 Task: Look for space in Chizhou, China from 2nd June, 2023 to 9th June, 2023 for 5 adults in price range Rs.7000 to Rs.13000. Place can be shared room with 2 bedrooms having 5 beds and 2 bathrooms. Property type can be house, flat, guest house. Amenities needed are: wifi. Booking option can be shelf check-in. Required host language is Chinese (Simplified).
Action: Mouse moved to (743, 103)
Screenshot: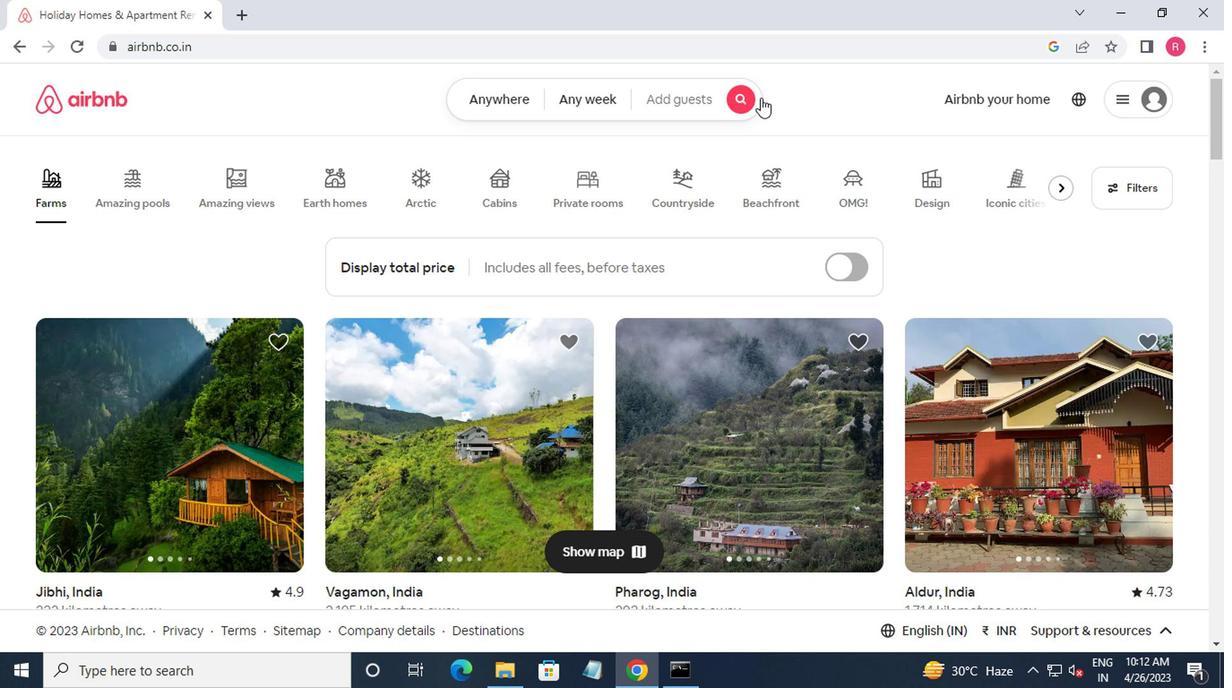 
Action: Mouse pressed left at (743, 103)
Screenshot: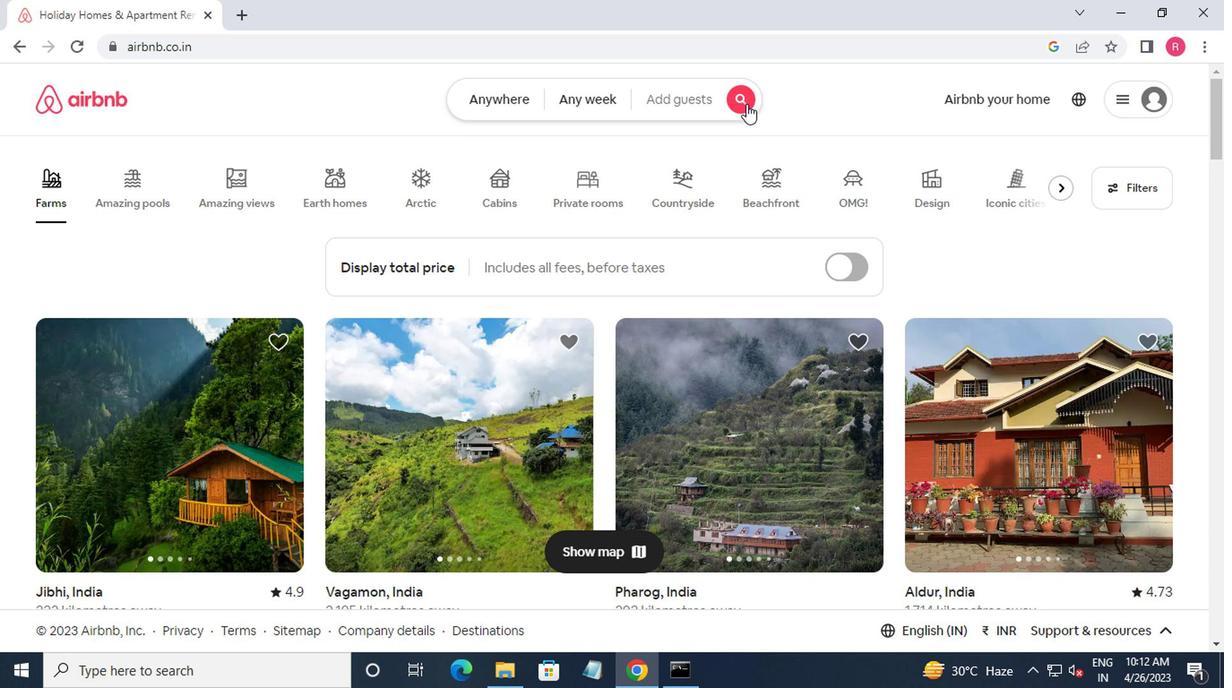 
Action: Mouse moved to (385, 169)
Screenshot: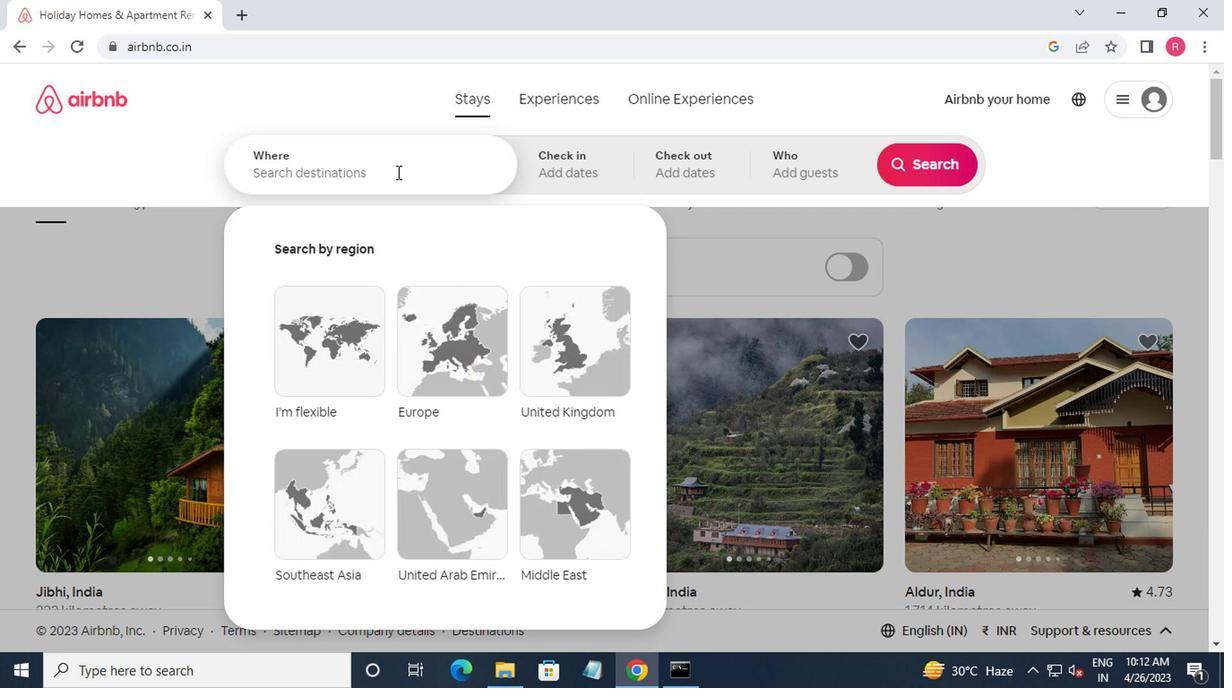 
Action: Mouse pressed left at (385, 169)
Screenshot: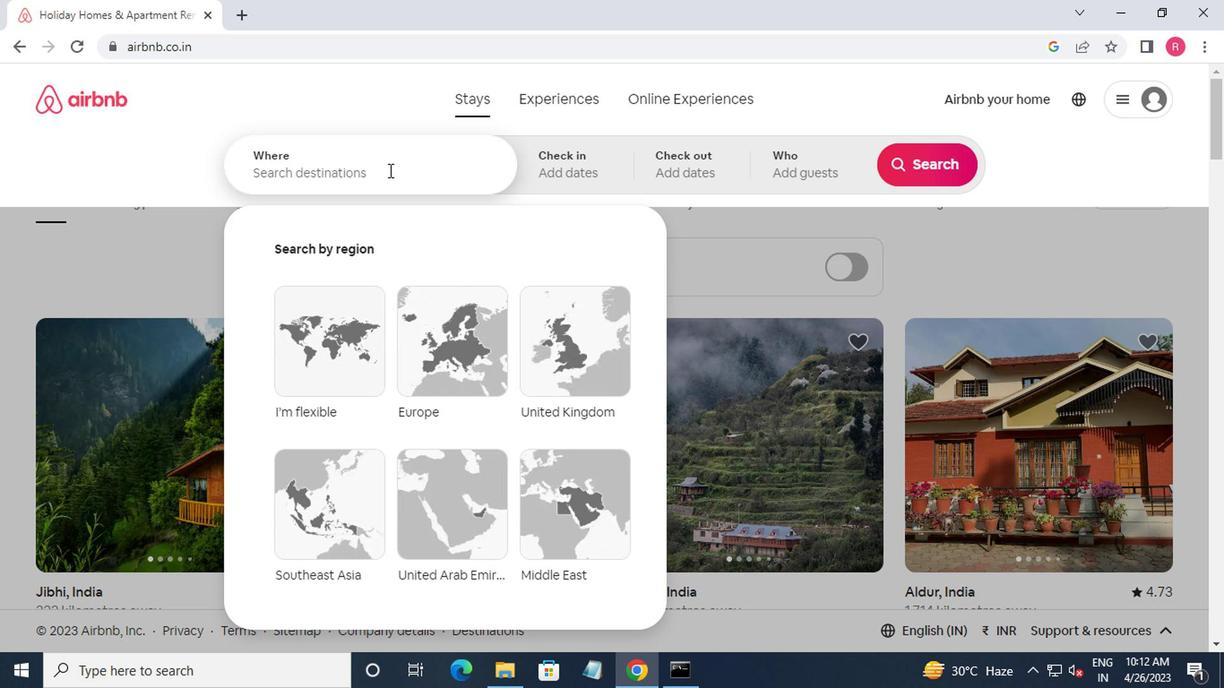 
Action: Key pressed chizhou,china<Key.enter>
Screenshot: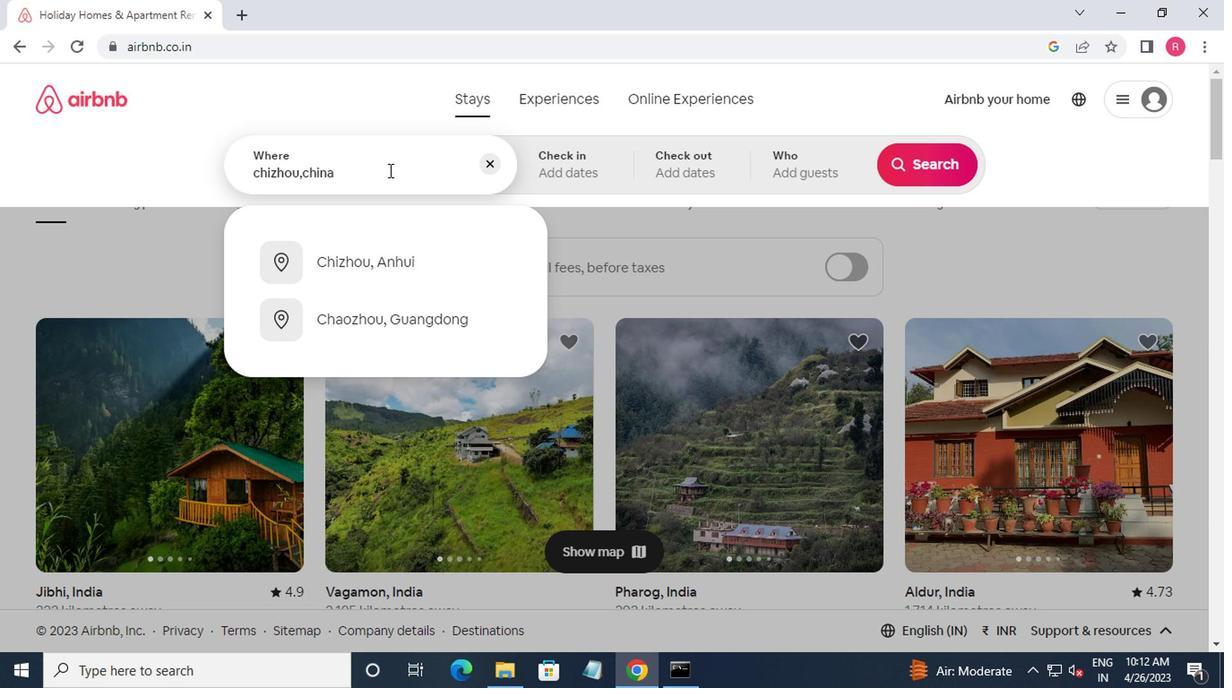 
Action: Mouse moved to (925, 310)
Screenshot: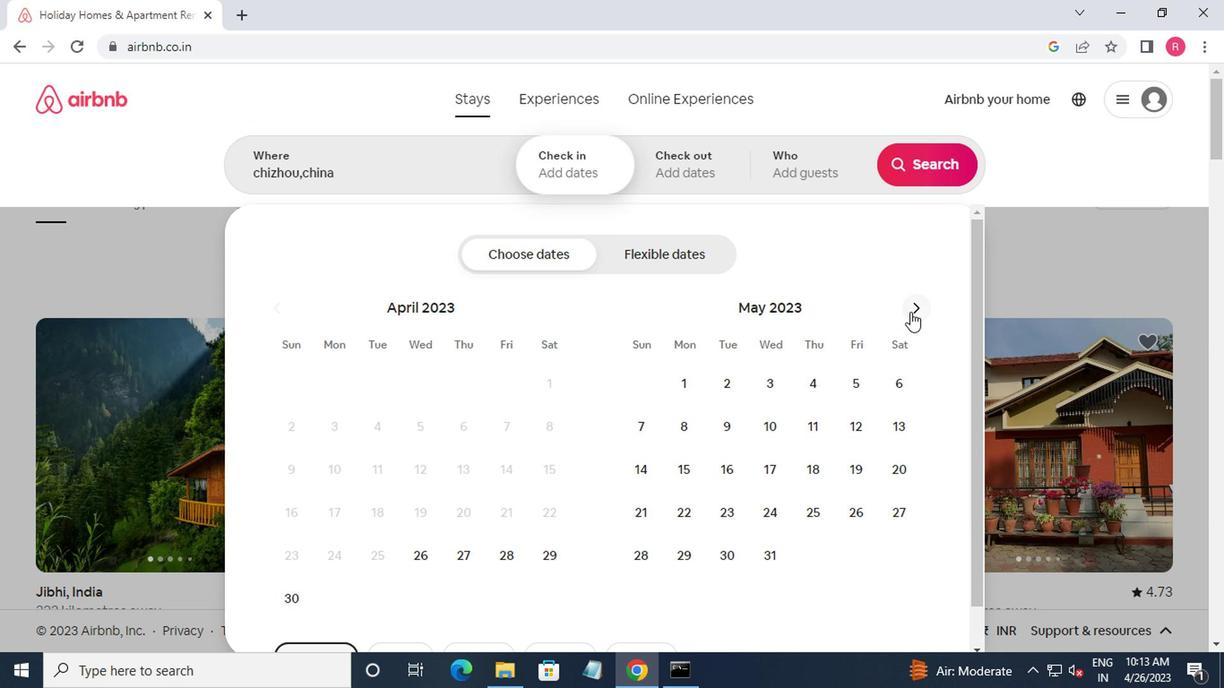 
Action: Mouse pressed left at (925, 310)
Screenshot: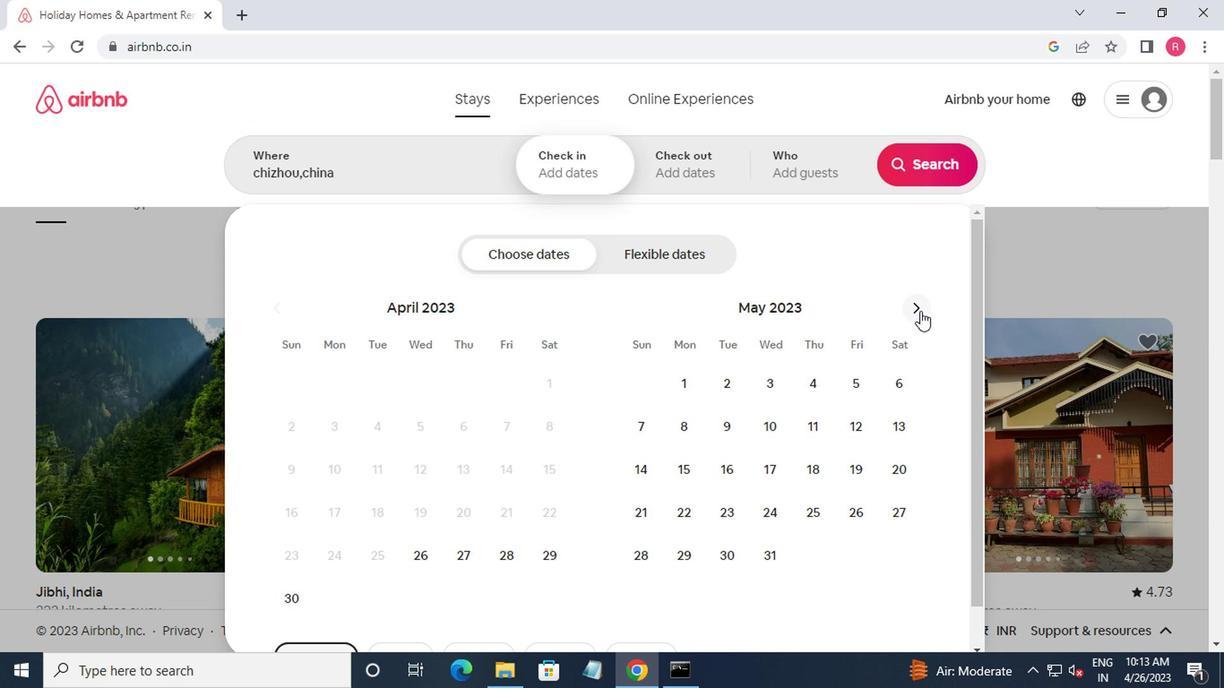 
Action: Mouse moved to (855, 391)
Screenshot: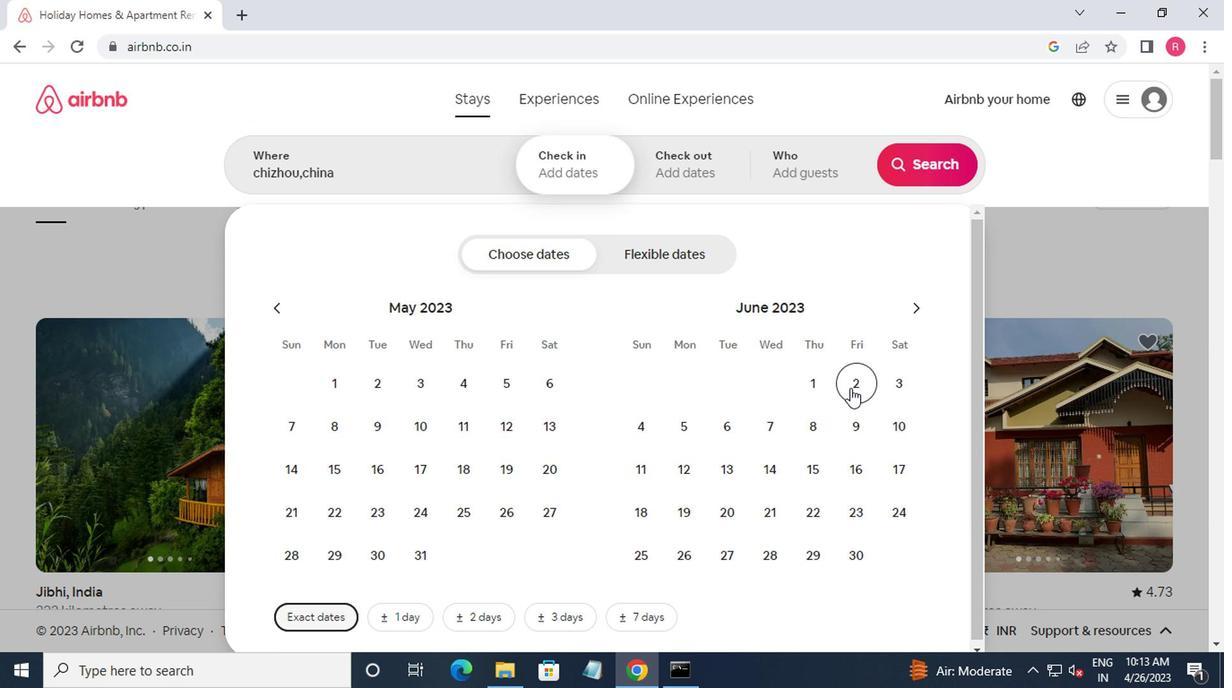 
Action: Mouse pressed left at (855, 391)
Screenshot: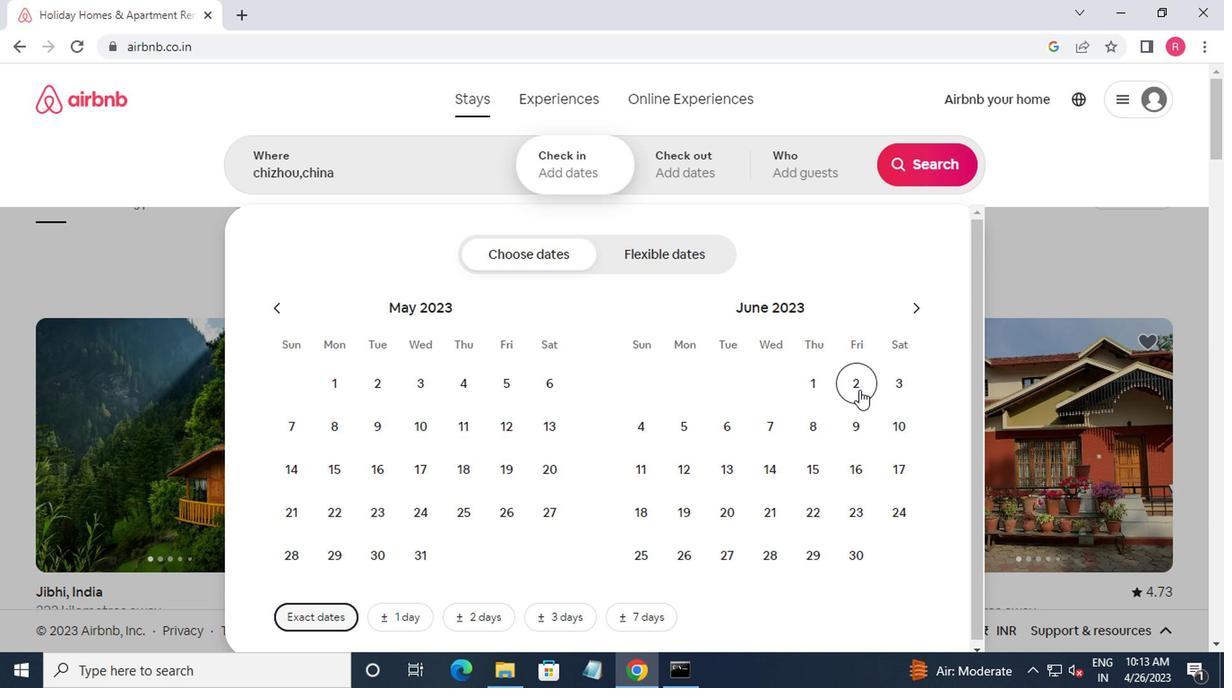 
Action: Mouse moved to (864, 440)
Screenshot: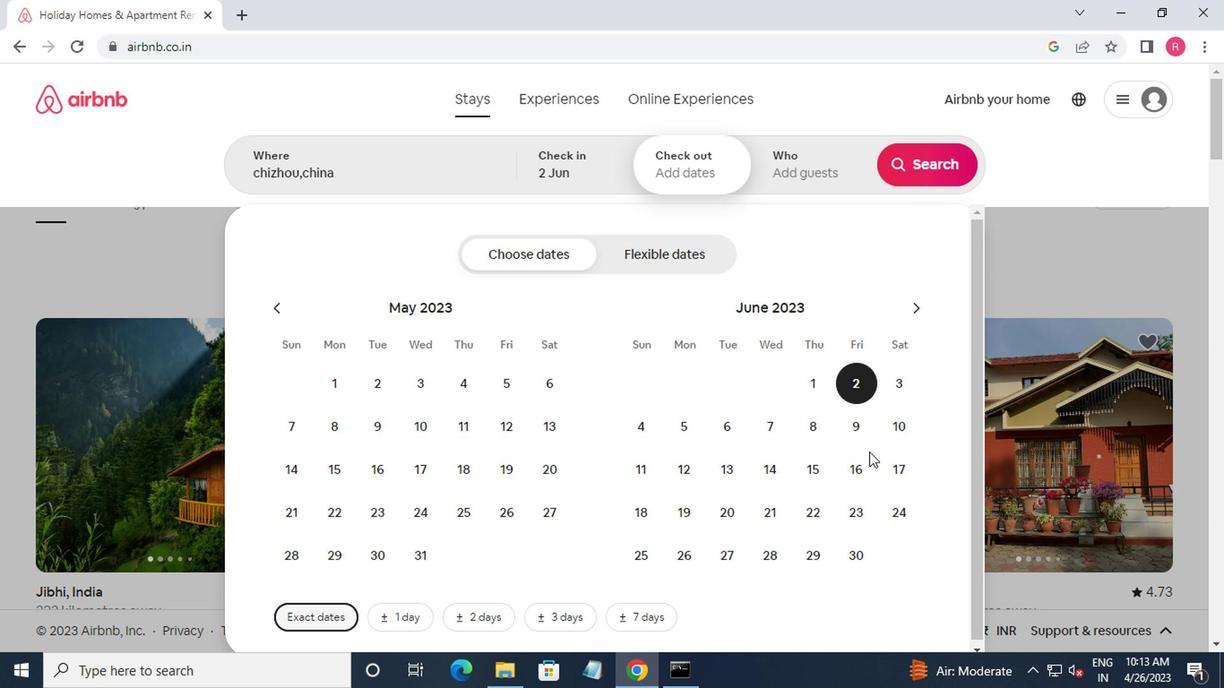 
Action: Mouse pressed left at (864, 440)
Screenshot: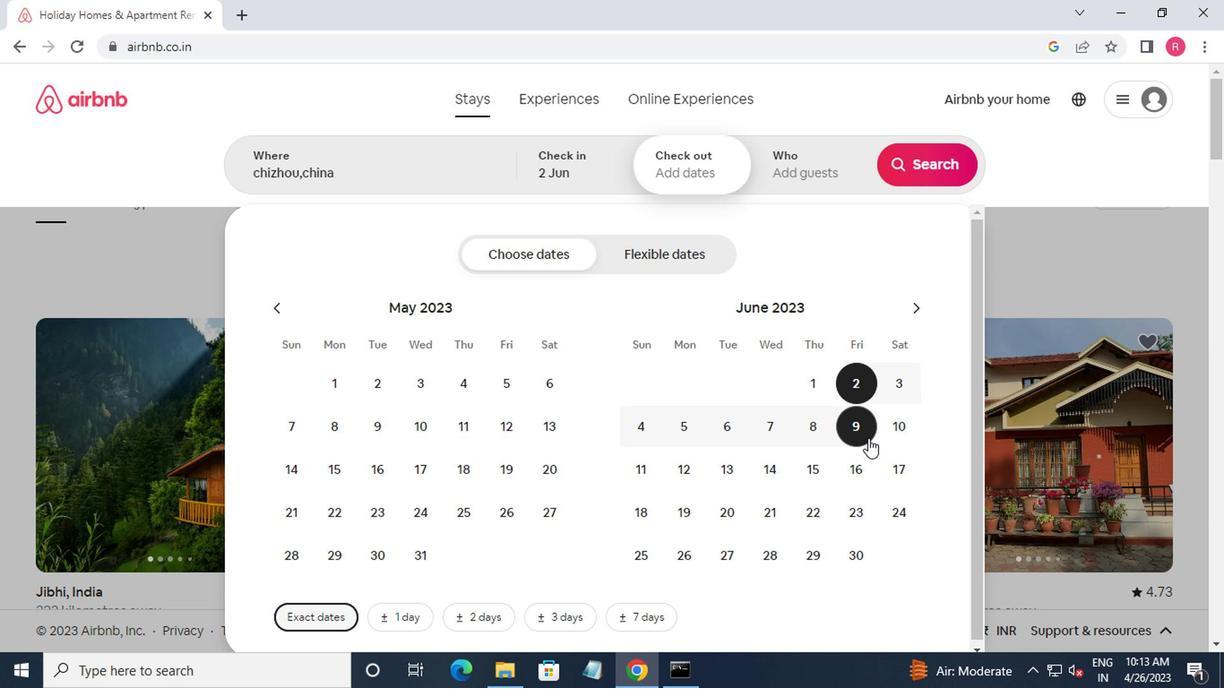 
Action: Mouse moved to (768, 160)
Screenshot: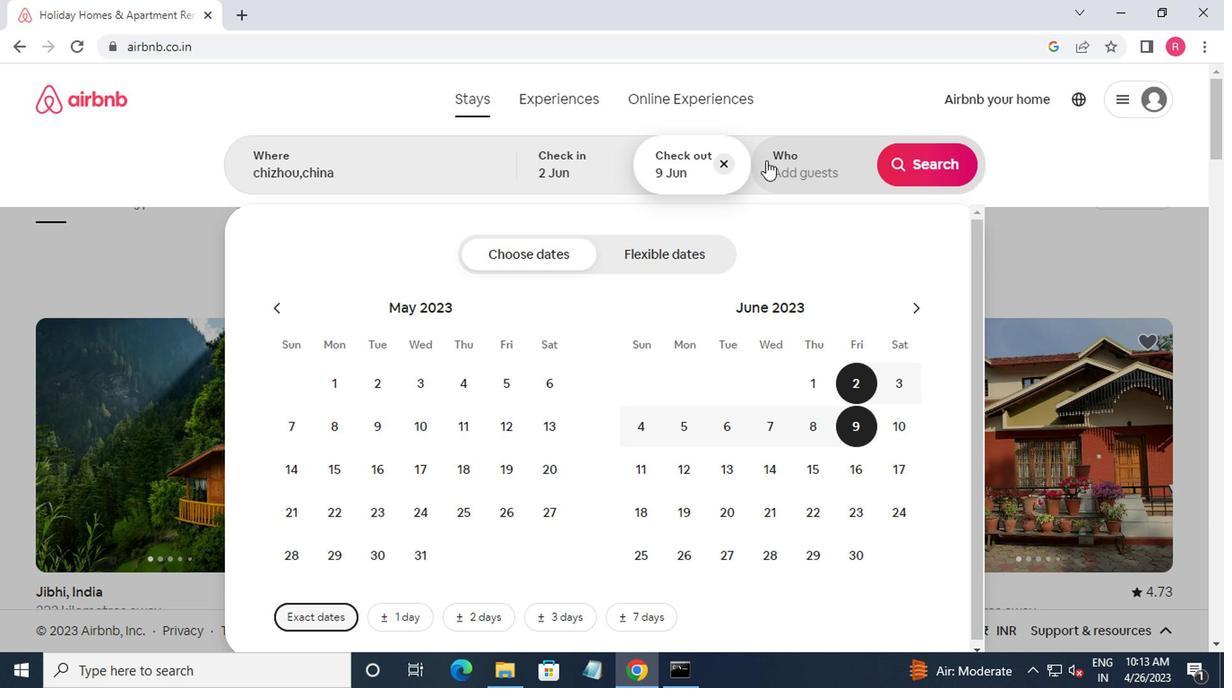 
Action: Mouse pressed left at (768, 160)
Screenshot: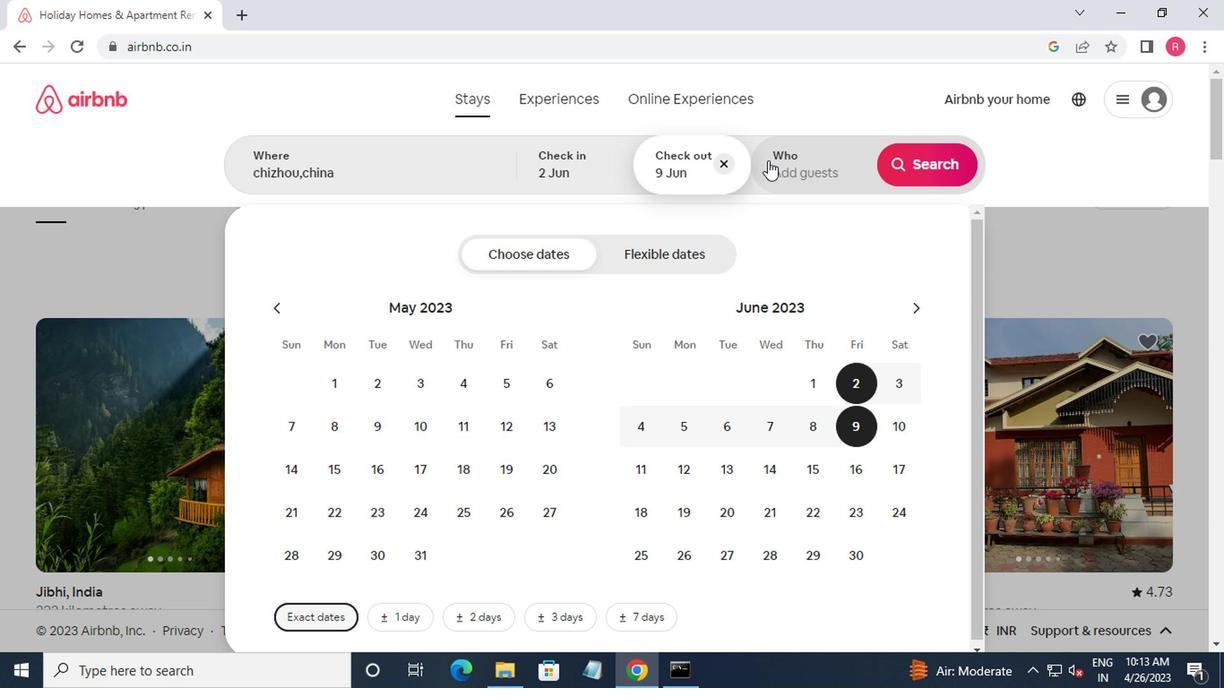 
Action: Mouse moved to (924, 268)
Screenshot: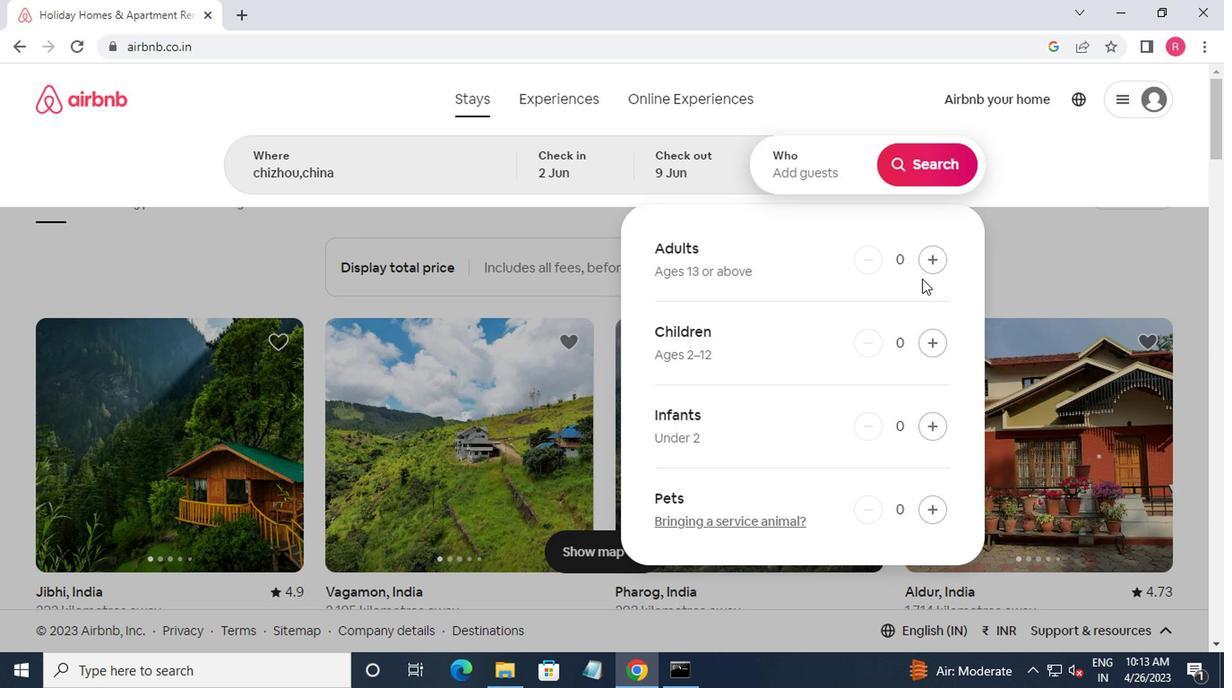
Action: Mouse pressed left at (924, 268)
Screenshot: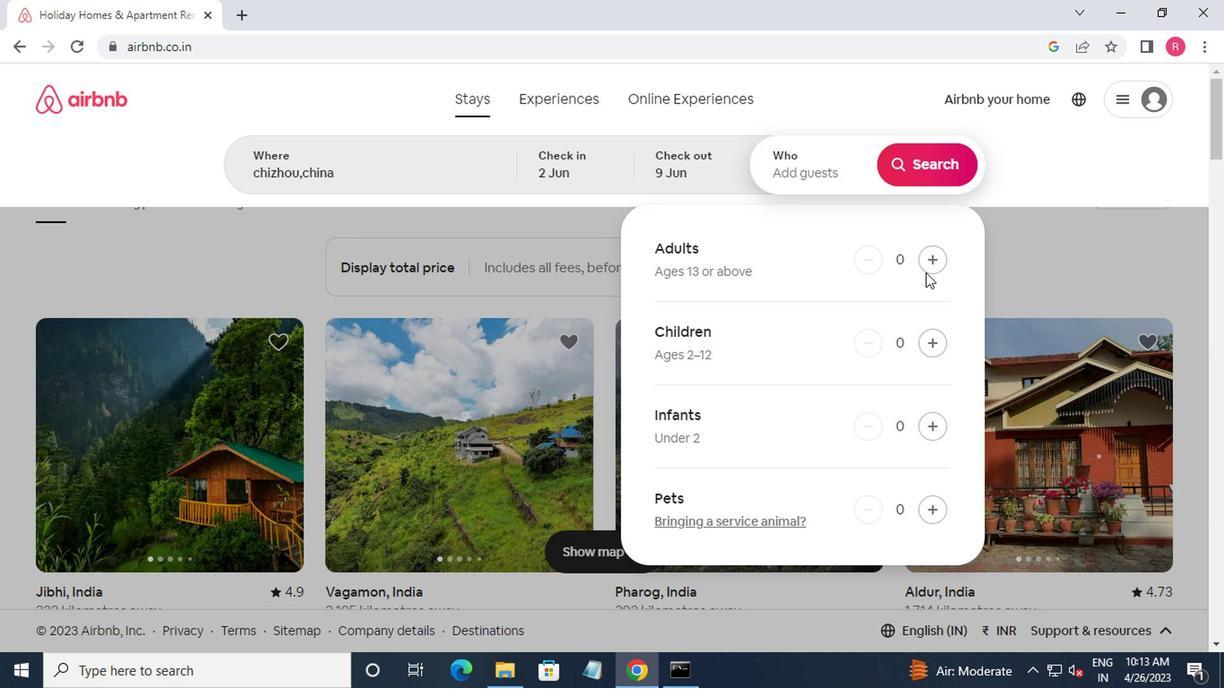 
Action: Mouse pressed left at (924, 268)
Screenshot: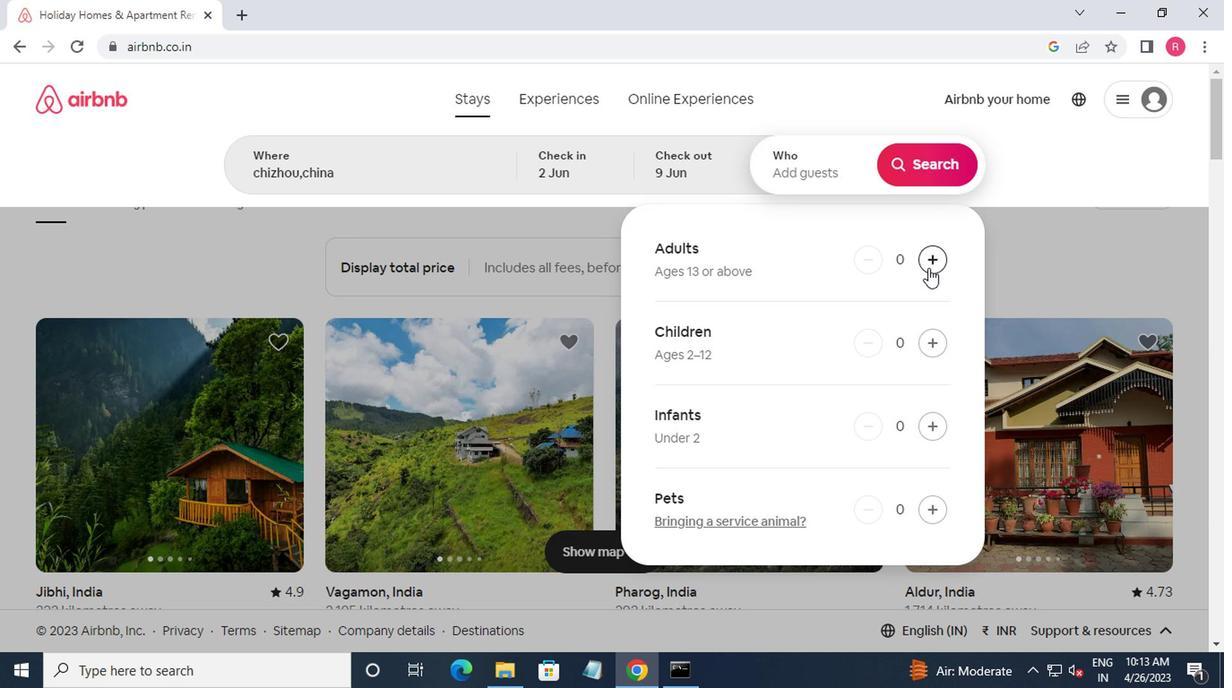 
Action: Mouse pressed left at (924, 268)
Screenshot: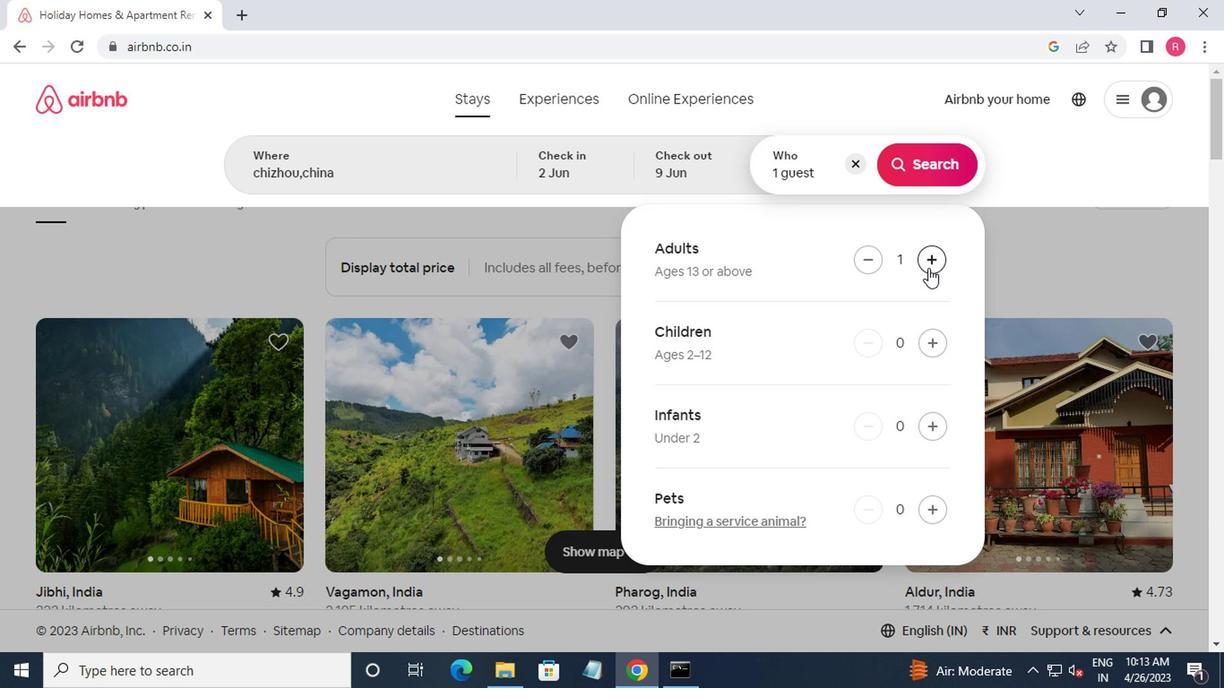 
Action: Mouse pressed left at (924, 268)
Screenshot: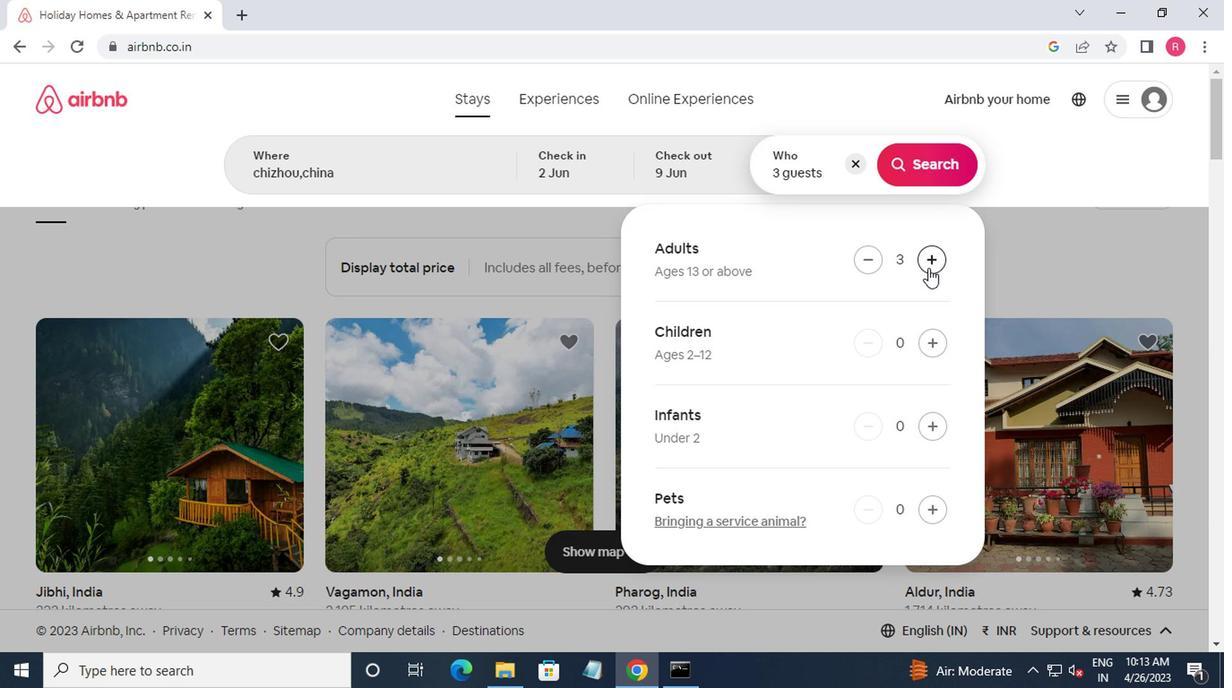 
Action: Mouse moved to (928, 267)
Screenshot: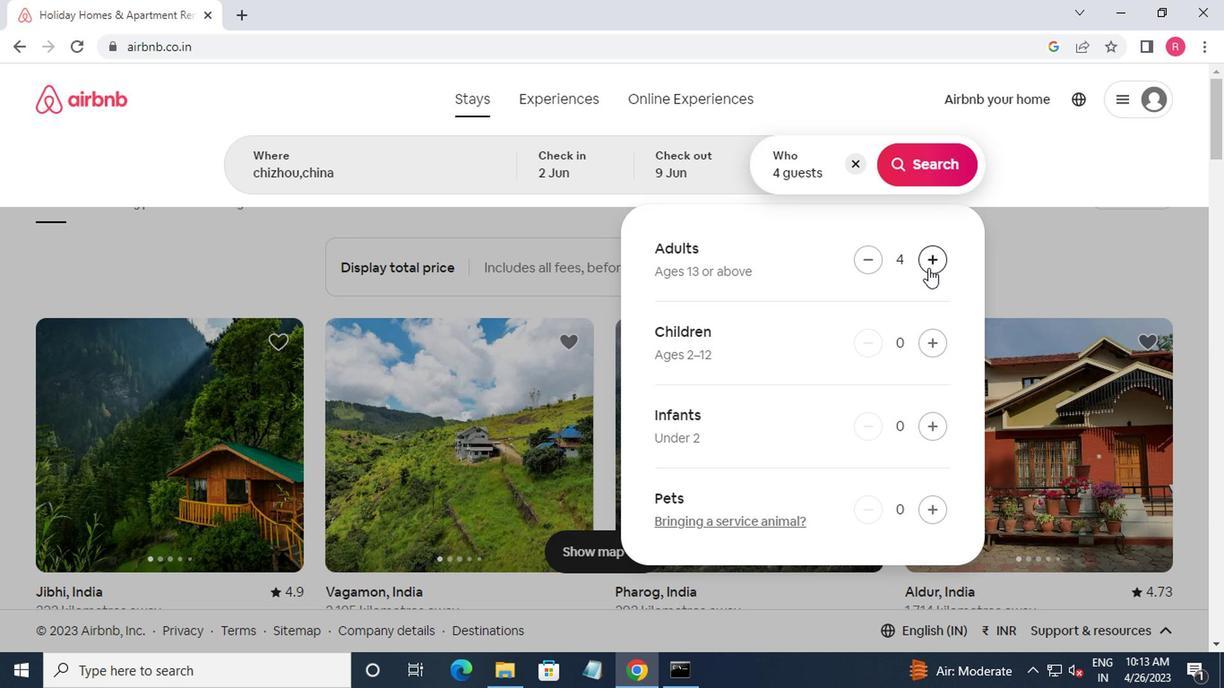 
Action: Mouse pressed left at (928, 267)
Screenshot: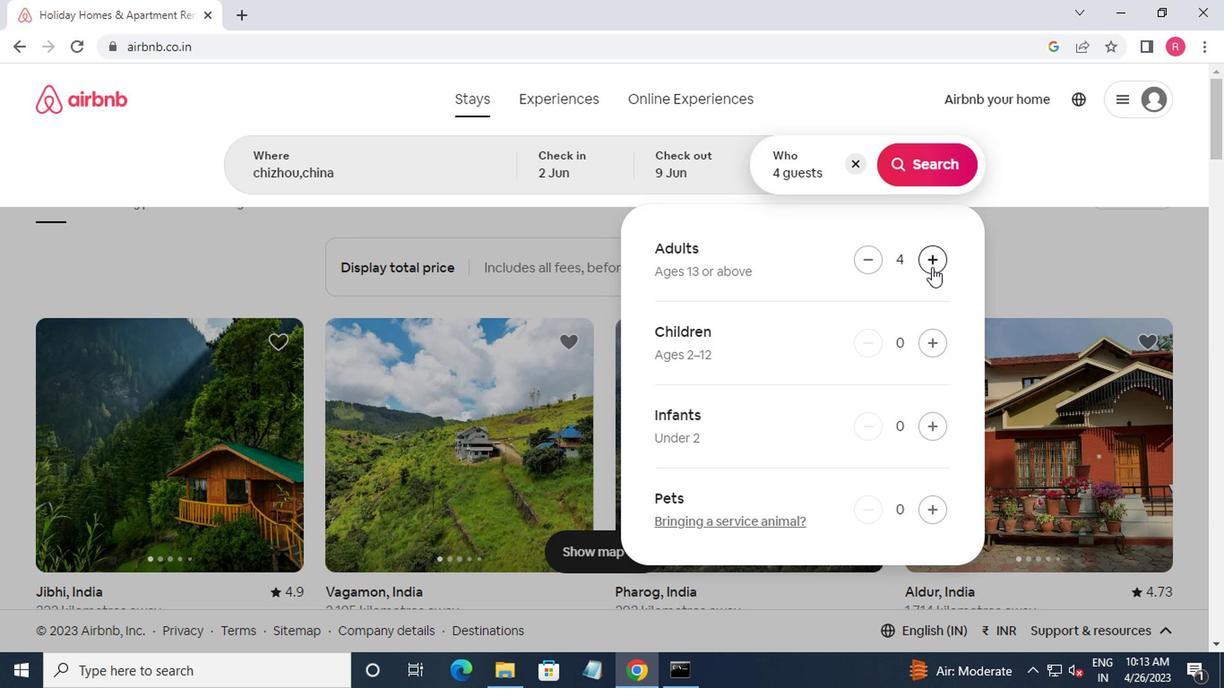 
Action: Mouse moved to (907, 174)
Screenshot: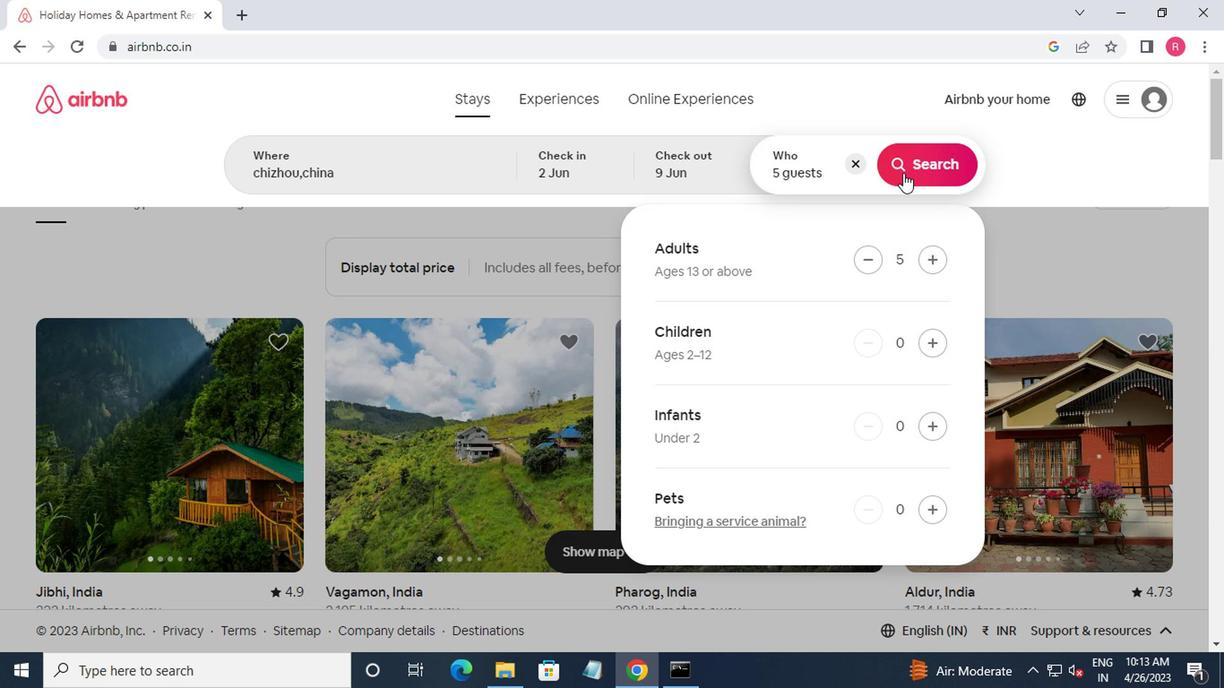 
Action: Mouse pressed left at (907, 174)
Screenshot: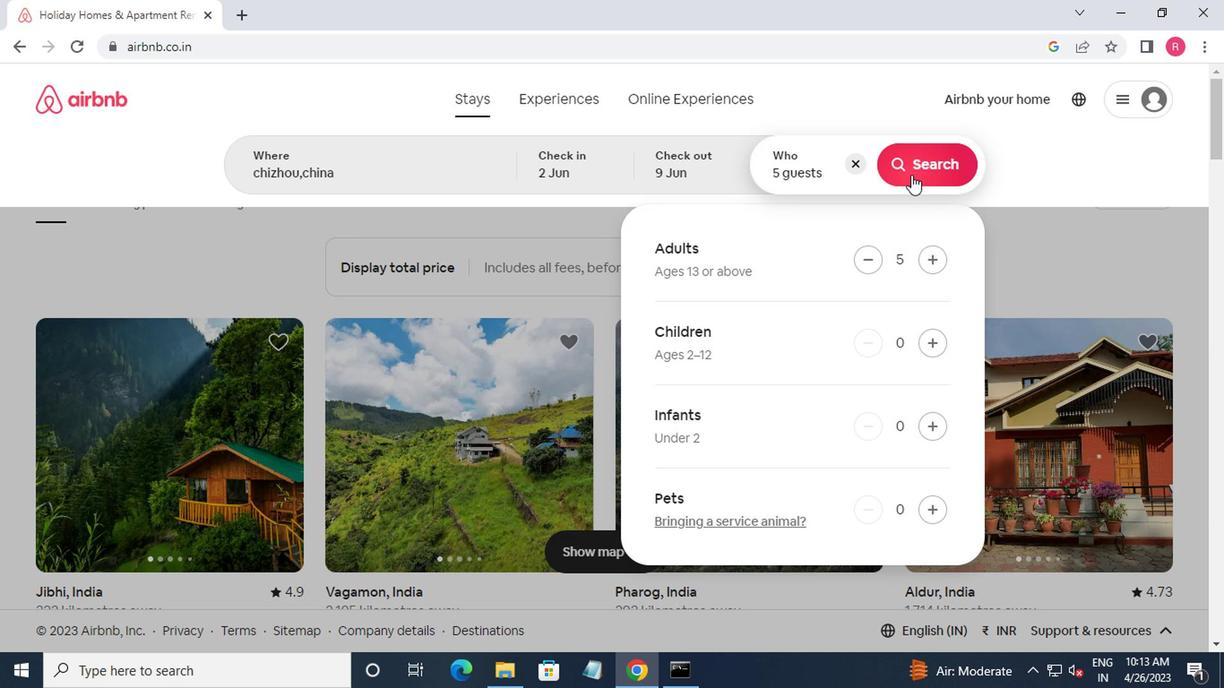 
Action: Mouse moved to (1117, 182)
Screenshot: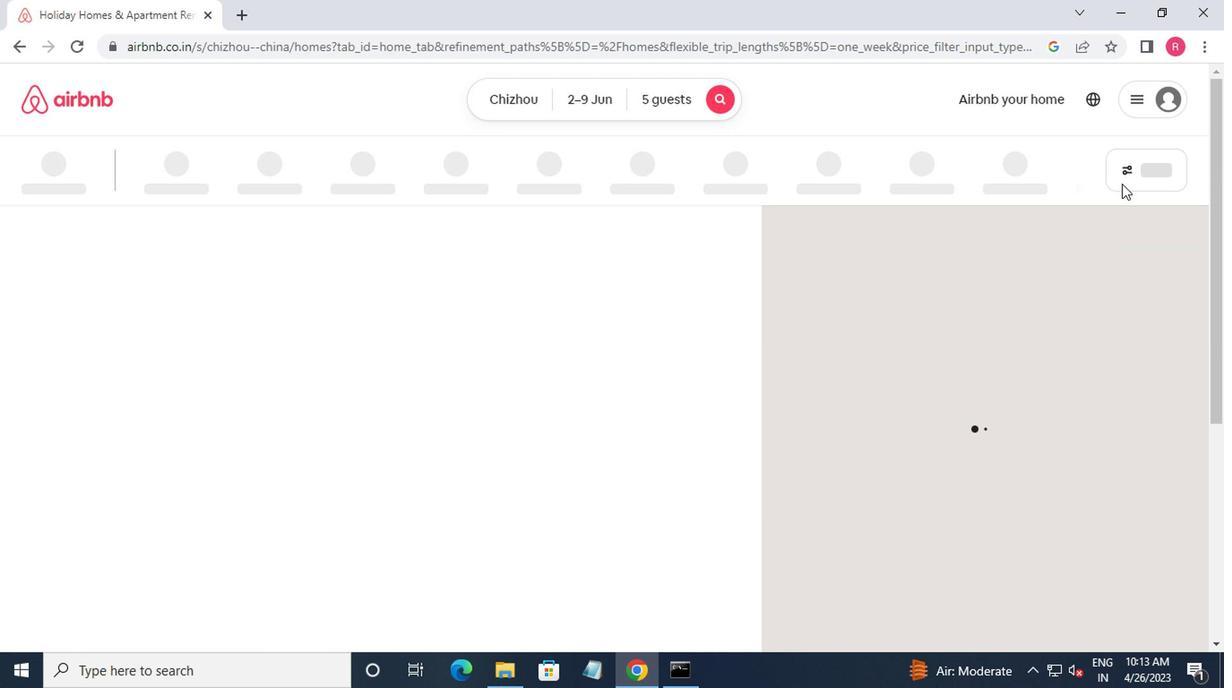 
Action: Mouse pressed left at (1117, 182)
Screenshot: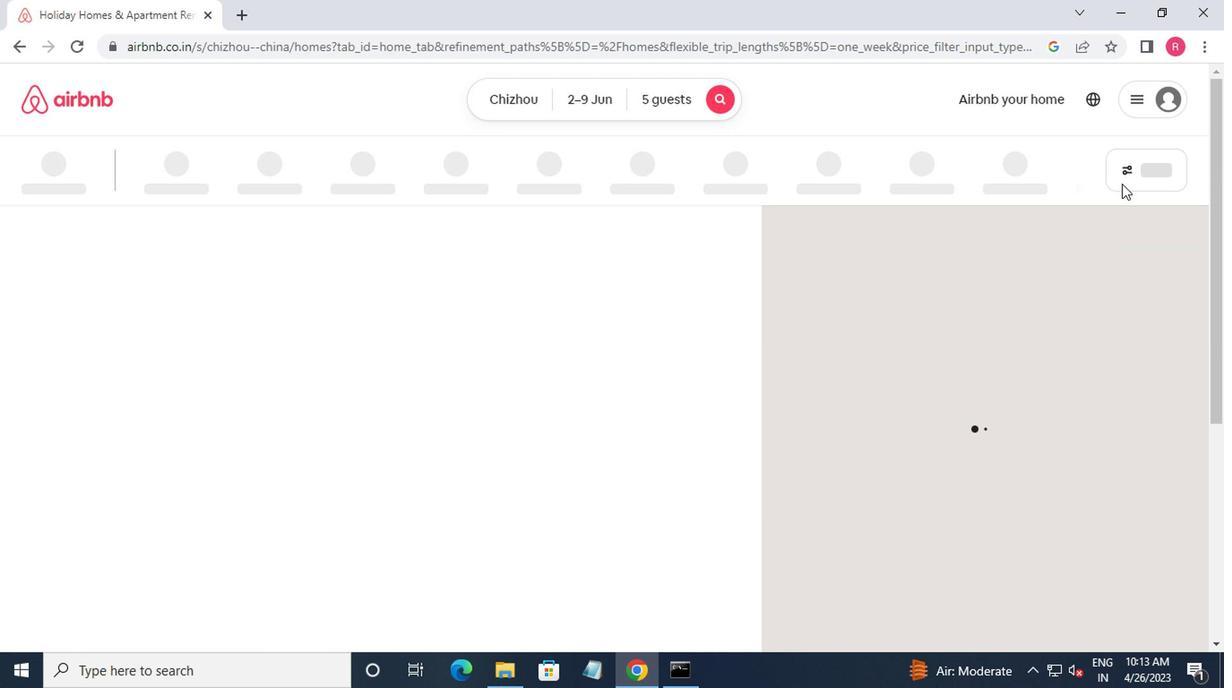 
Action: Mouse moved to (407, 287)
Screenshot: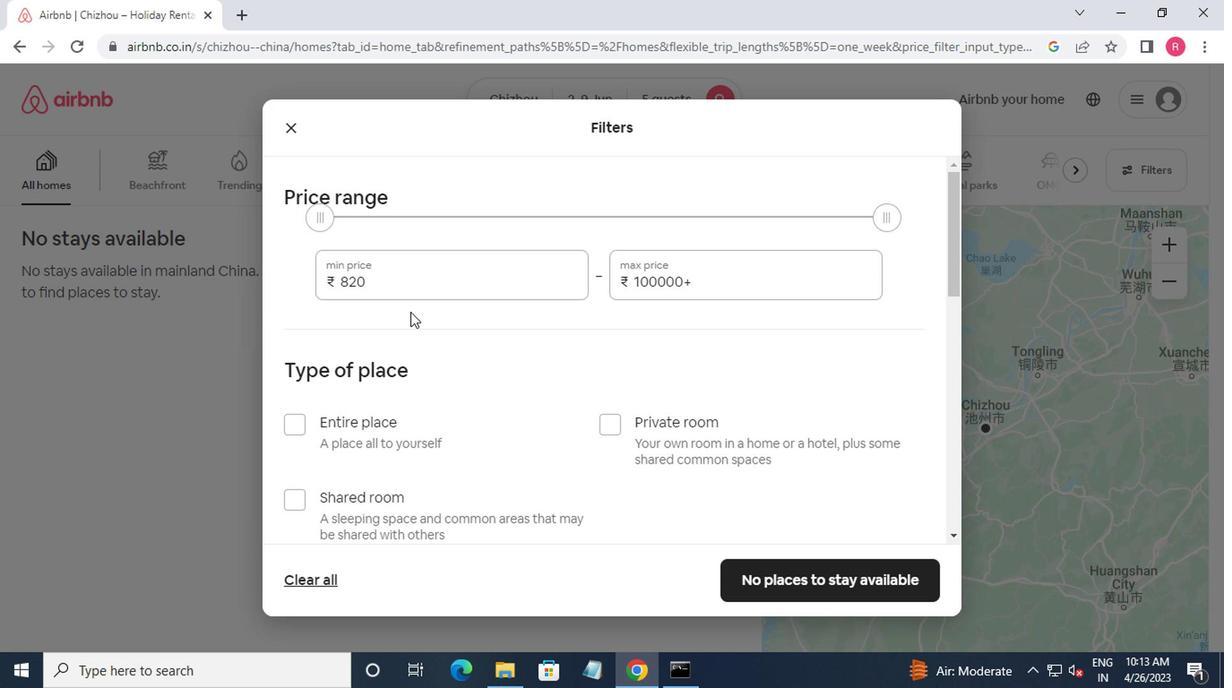 
Action: Mouse pressed left at (407, 287)
Screenshot: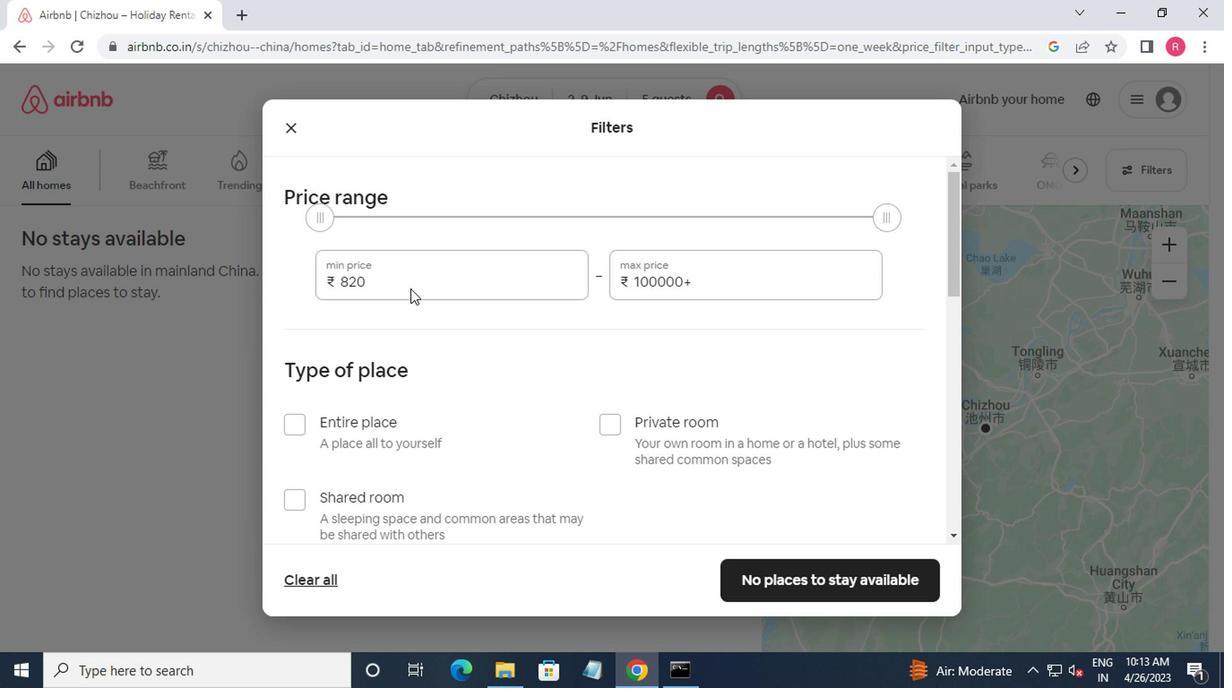 
Action: Key pressed <Key.backspace><Key.backspace><Key.backspace><Key.backspace><Key.backspace>7000<Key.tab>13000
Screenshot: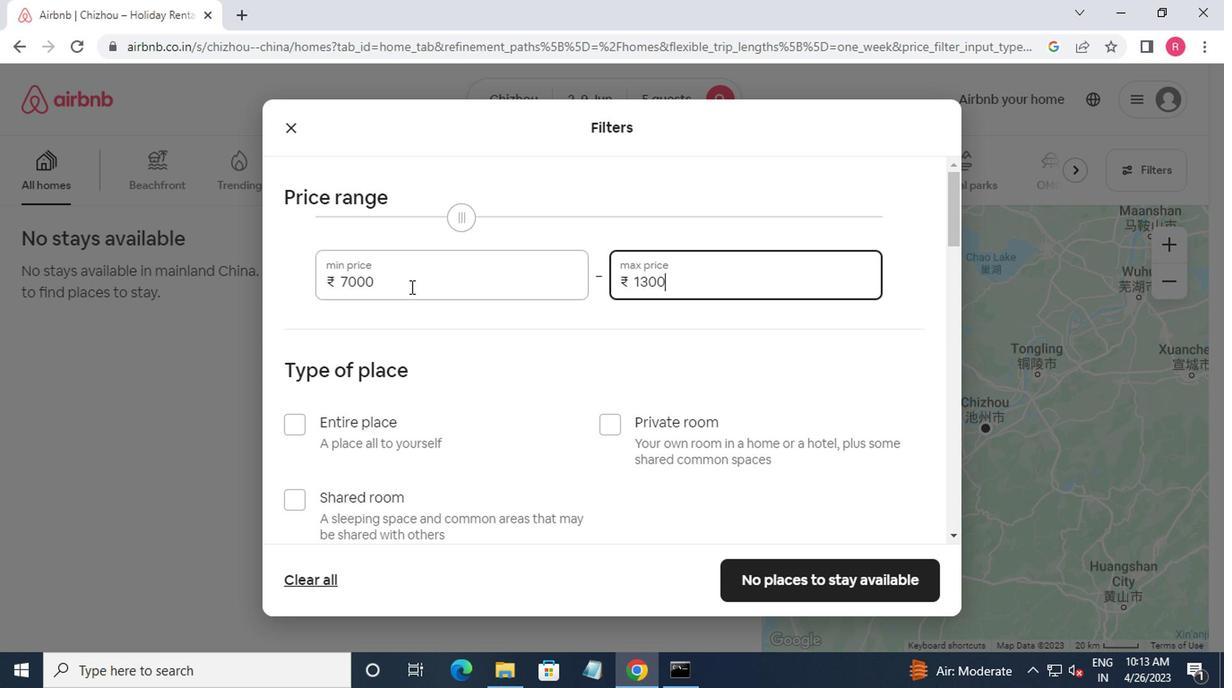 
Action: Mouse moved to (504, 619)
Screenshot: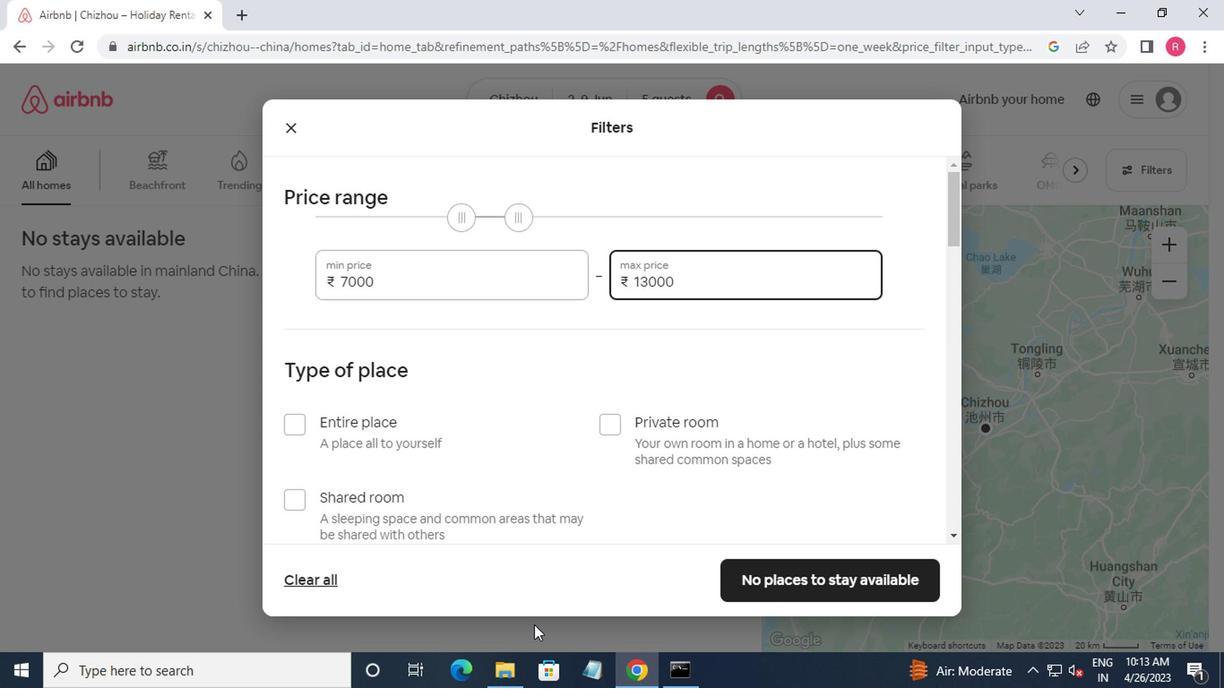 
Action: Mouse scrolled (504, 618) with delta (0, -1)
Screenshot: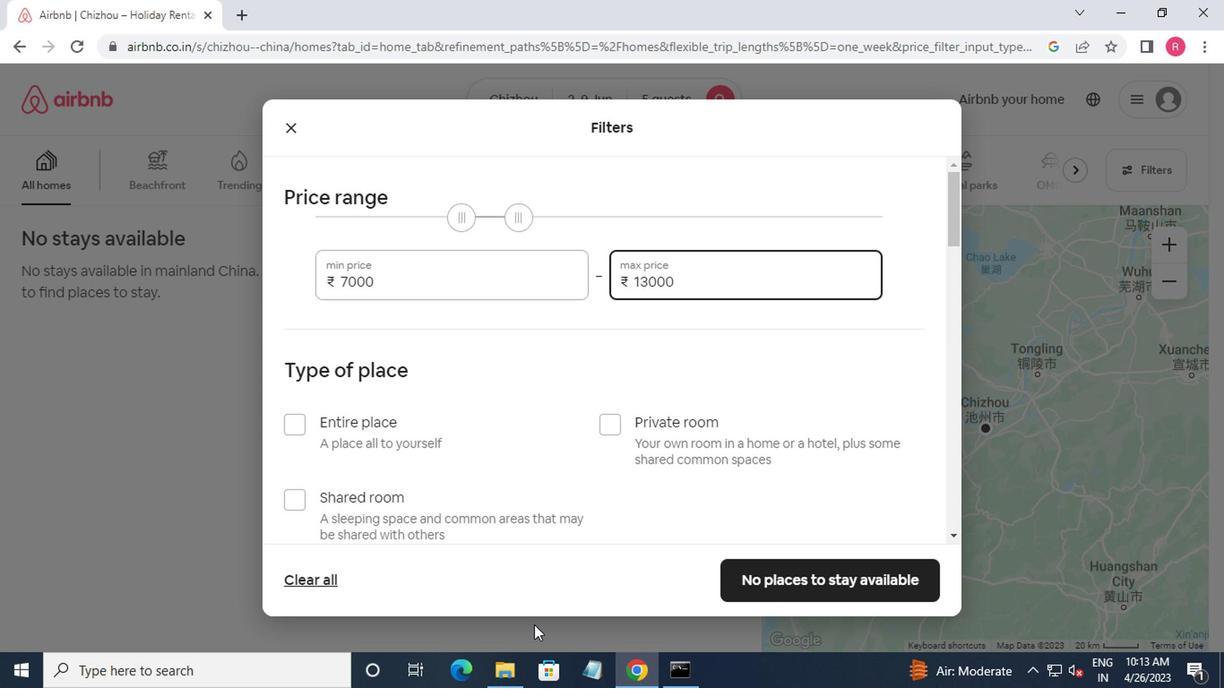 
Action: Mouse moved to (498, 616)
Screenshot: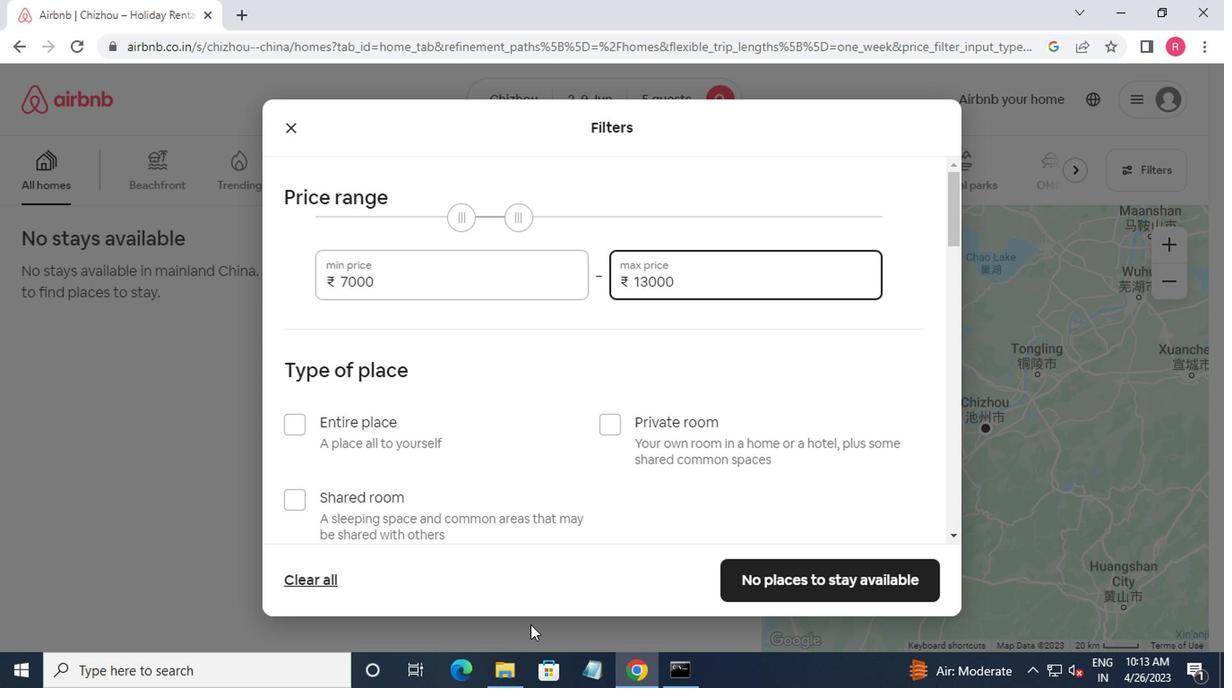 
Action: Mouse scrolled (498, 616) with delta (0, 0)
Screenshot: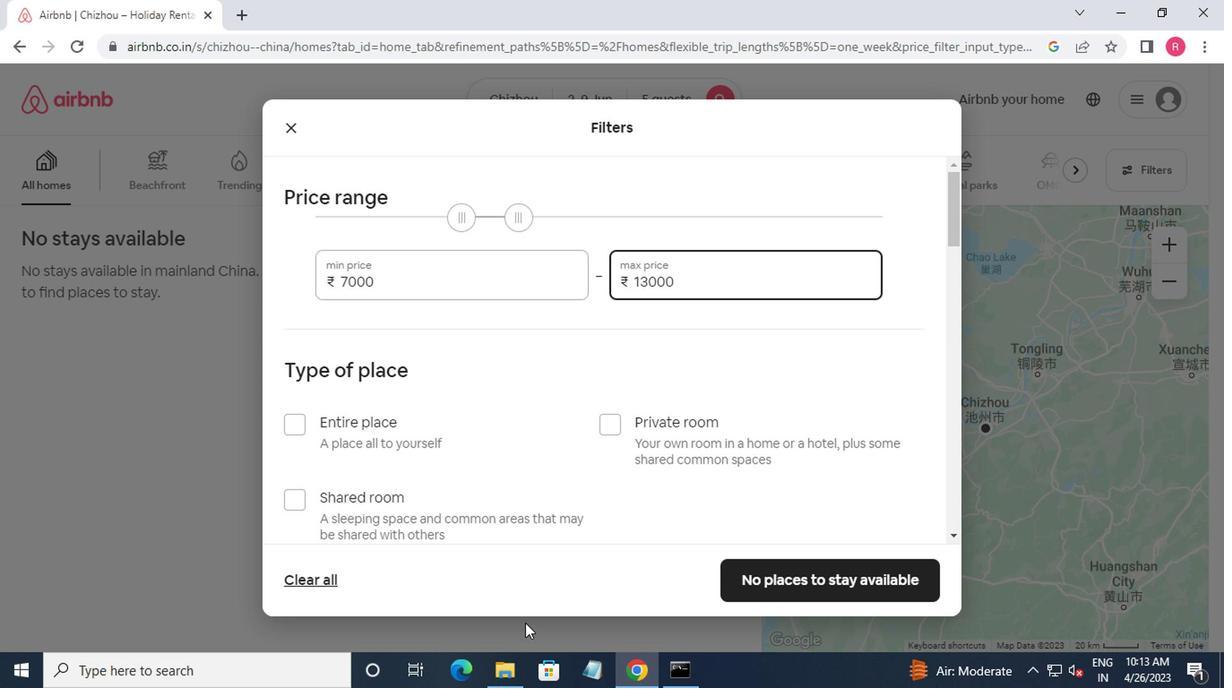 
Action: Mouse moved to (414, 475)
Screenshot: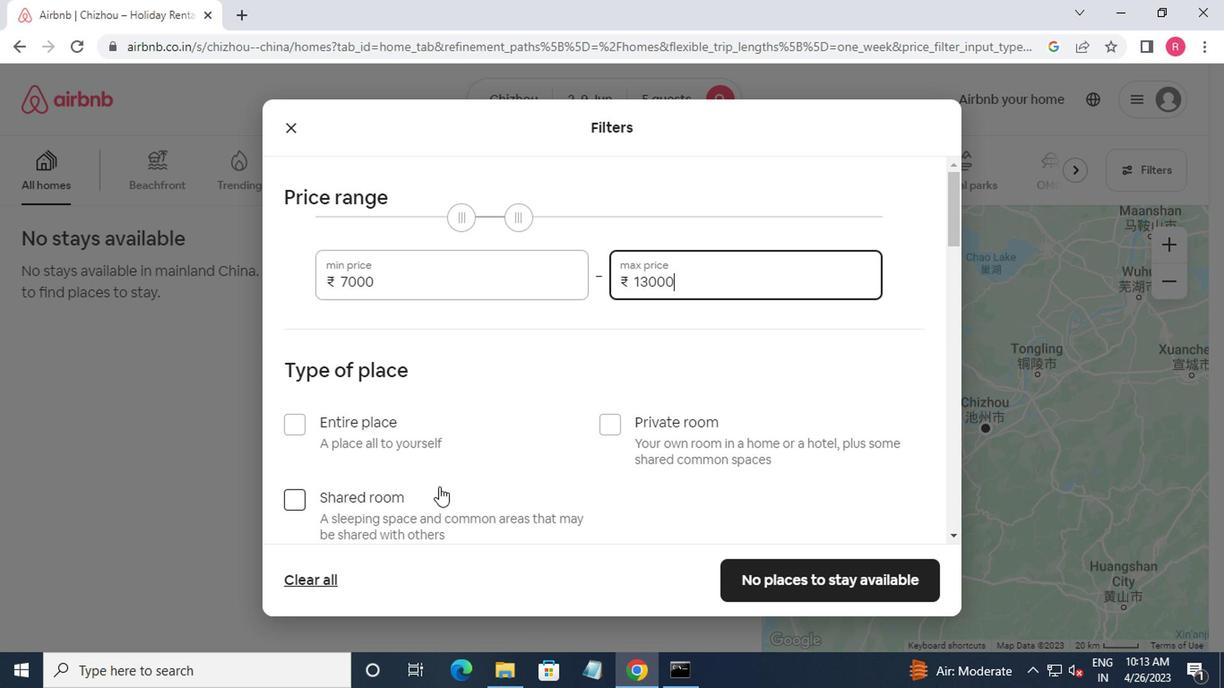 
Action: Mouse scrolled (414, 474) with delta (0, 0)
Screenshot: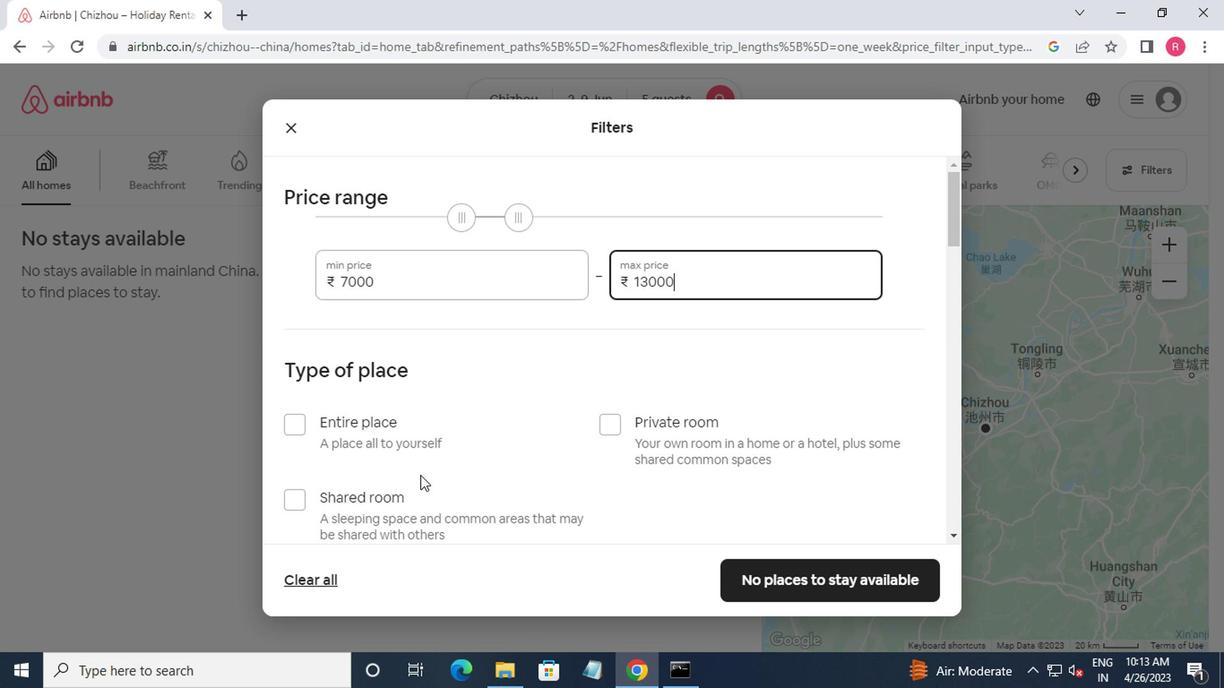 
Action: Mouse moved to (416, 470)
Screenshot: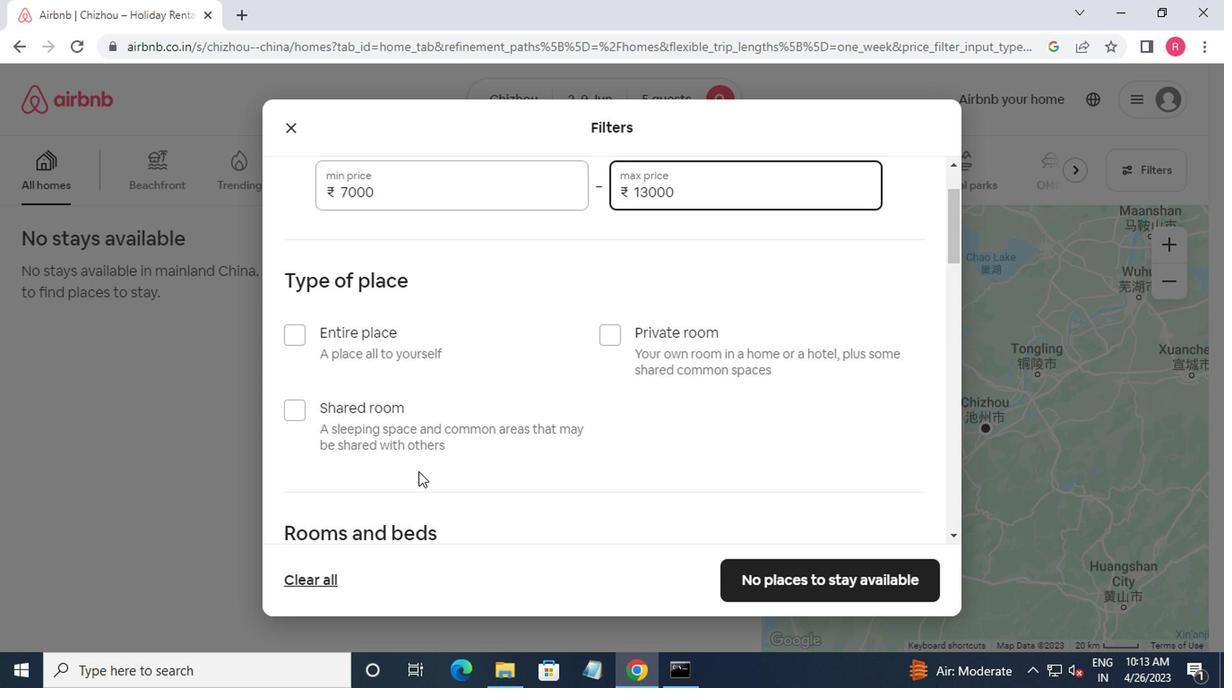 
Action: Mouse scrolled (416, 468) with delta (0, -1)
Screenshot: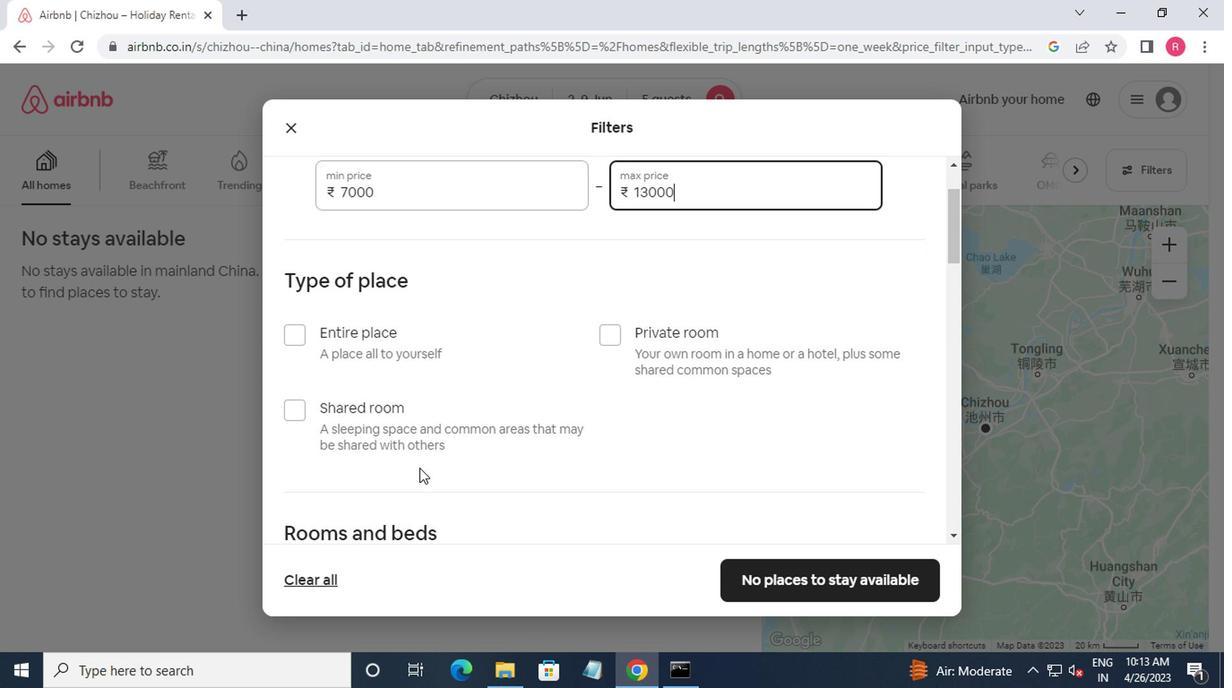
Action: Mouse scrolled (416, 468) with delta (0, -1)
Screenshot: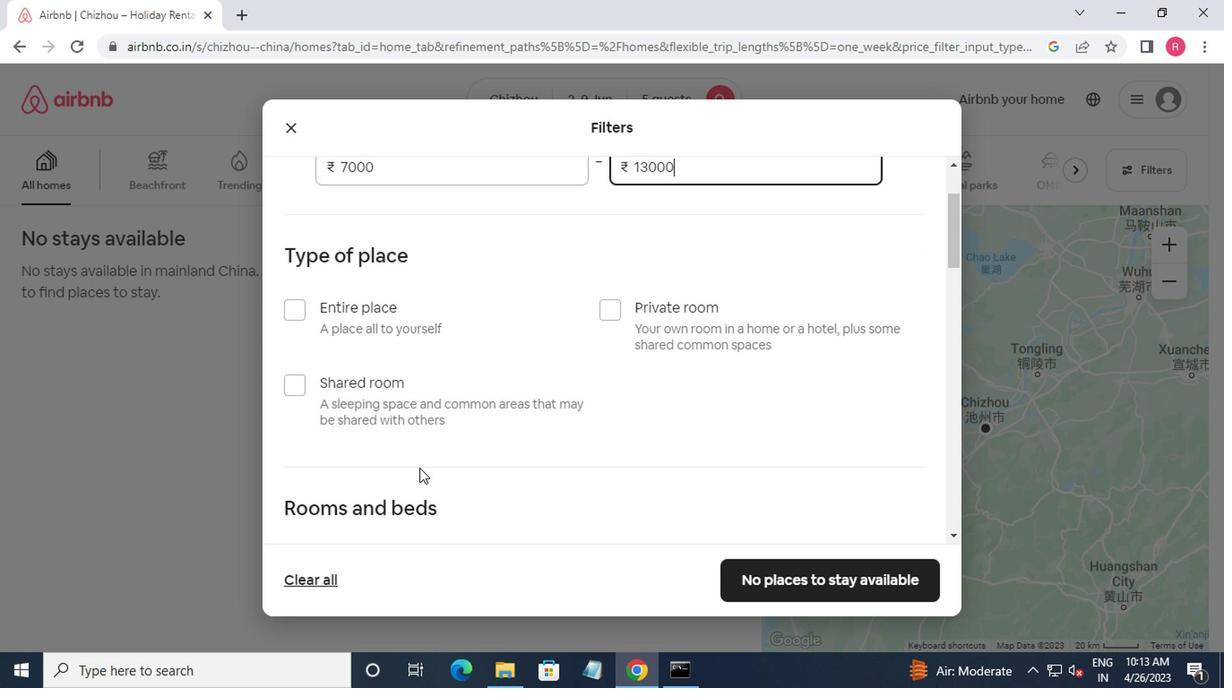 
Action: Mouse moved to (288, 236)
Screenshot: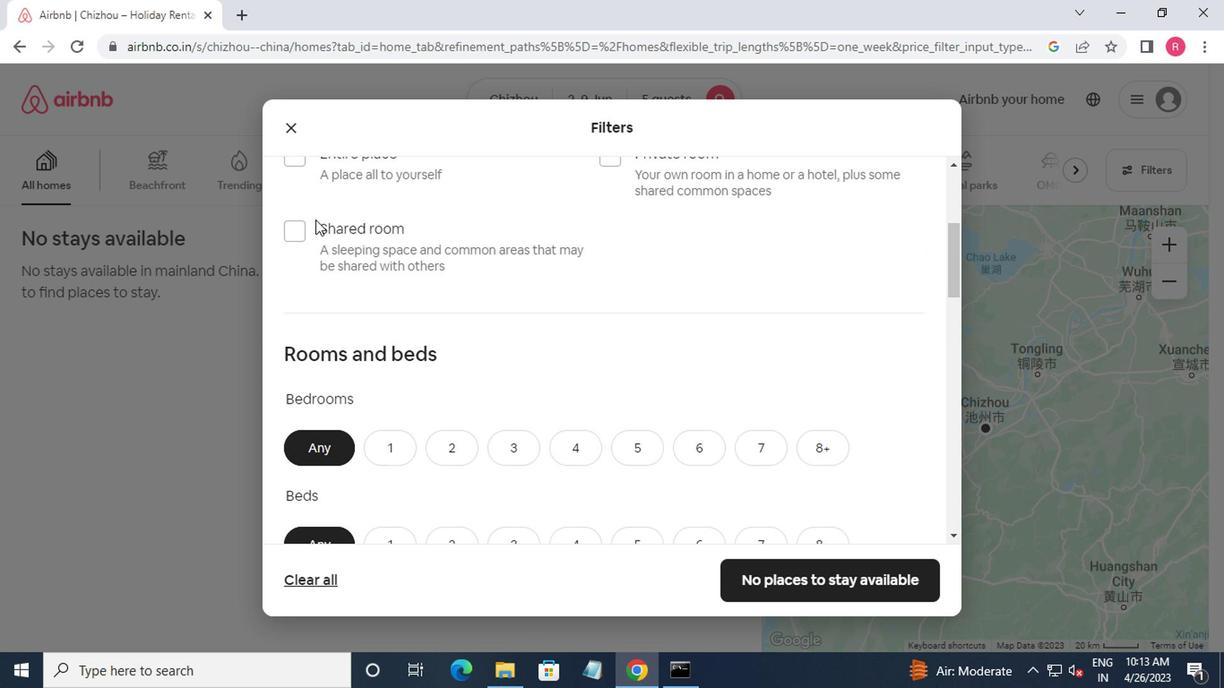 
Action: Mouse pressed left at (288, 236)
Screenshot: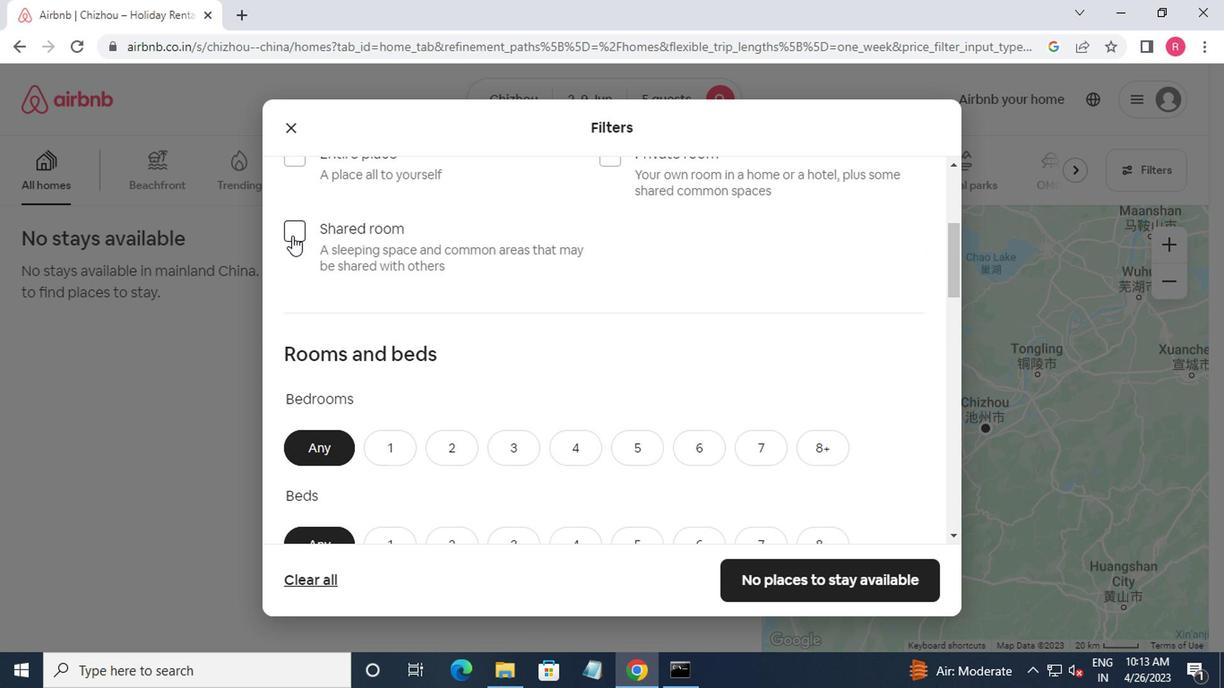 
Action: Mouse moved to (485, 348)
Screenshot: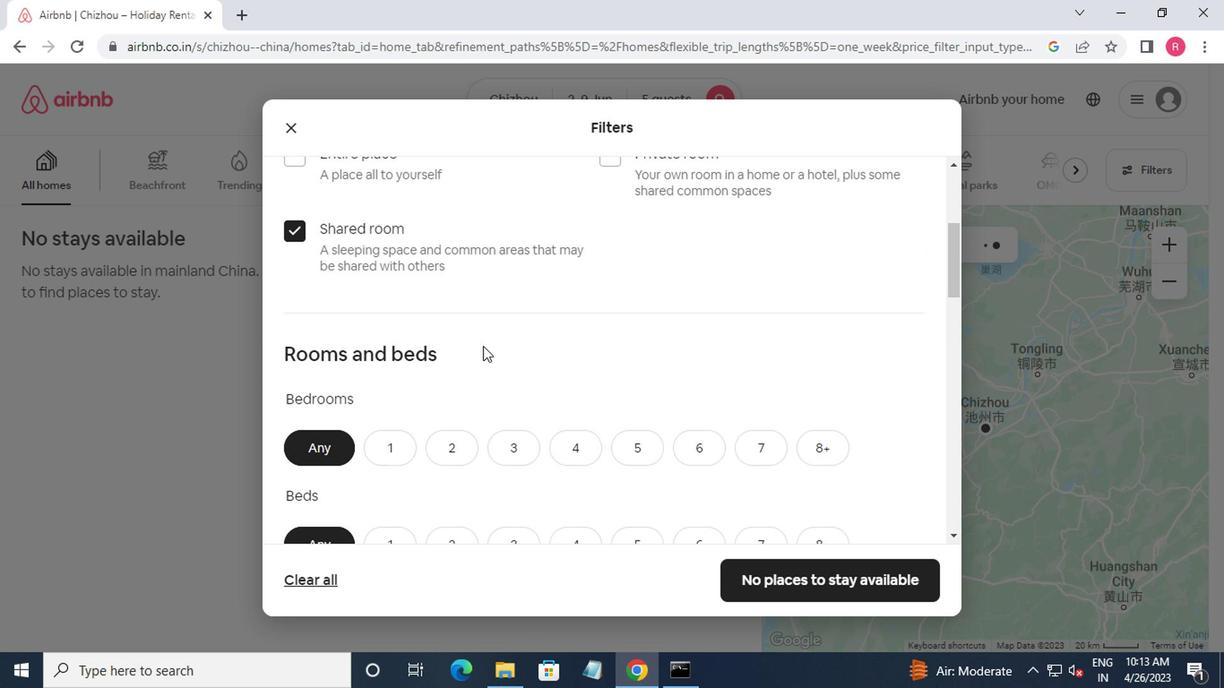 
Action: Mouse scrolled (485, 347) with delta (0, -1)
Screenshot: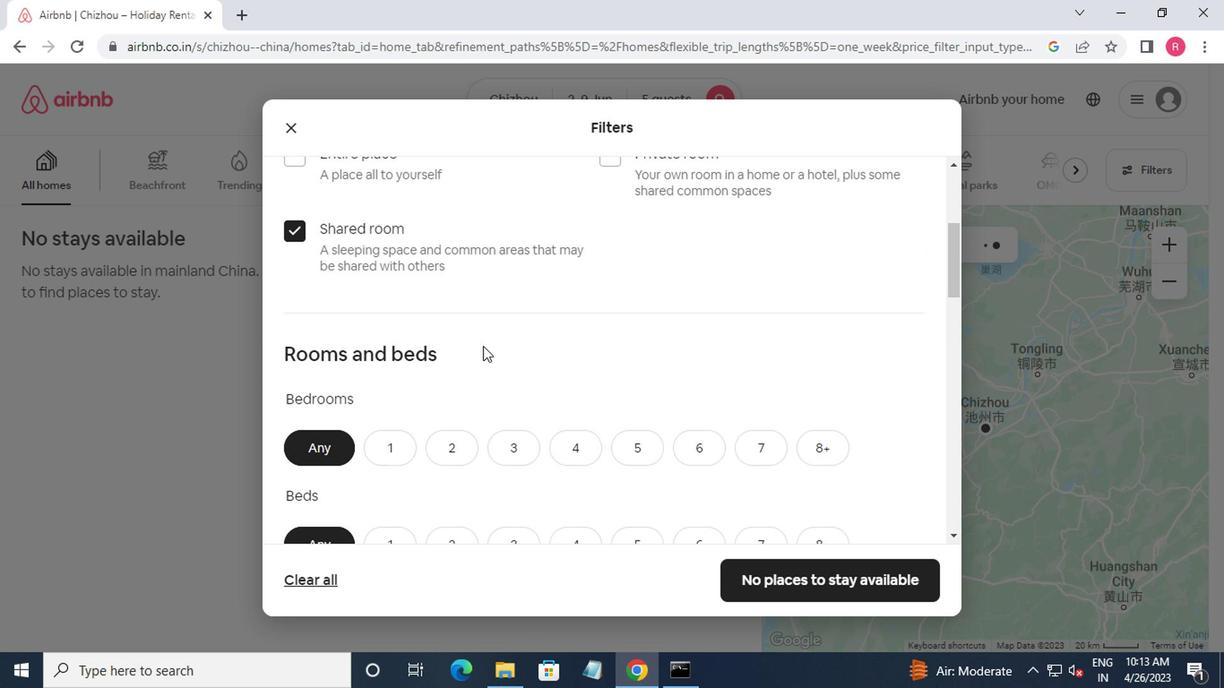 
Action: Mouse scrolled (485, 347) with delta (0, -1)
Screenshot: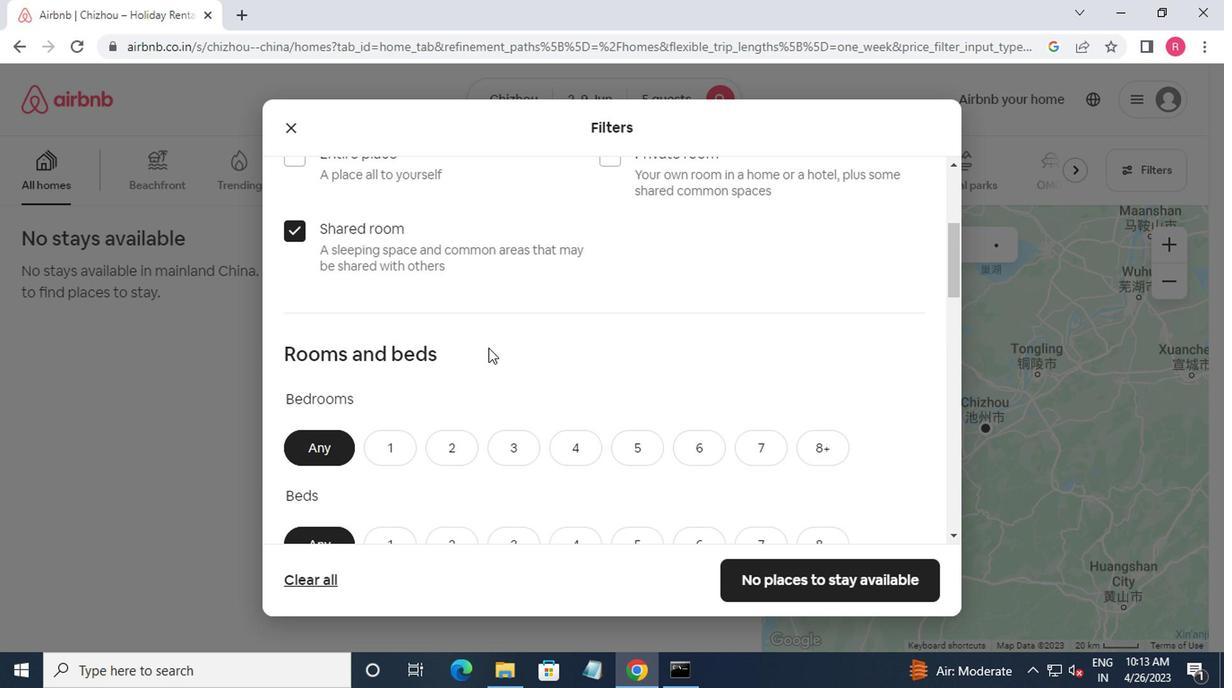 
Action: Mouse moved to (457, 275)
Screenshot: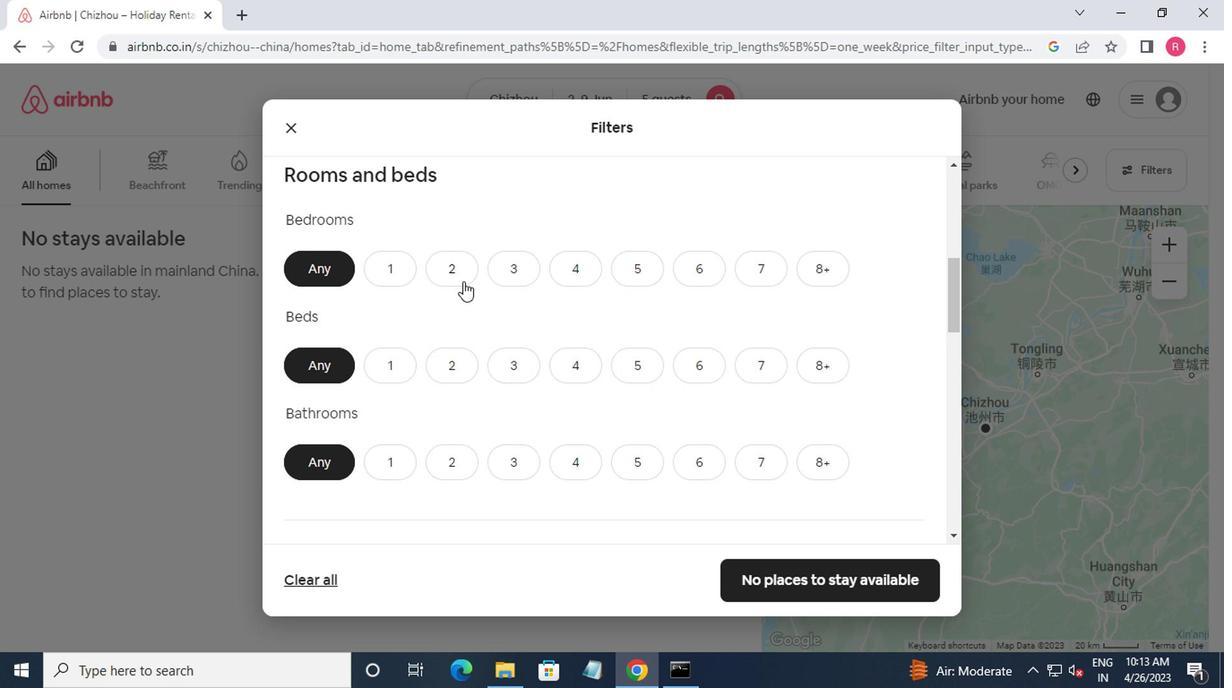 
Action: Mouse pressed left at (457, 275)
Screenshot: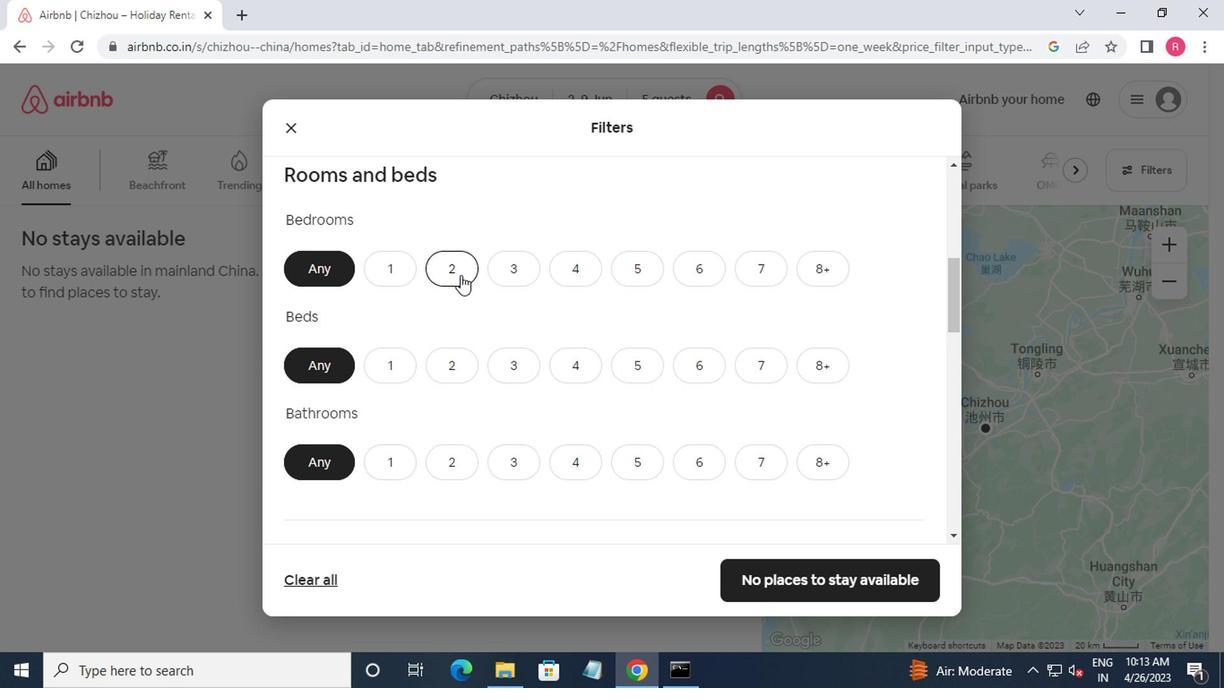 
Action: Mouse moved to (647, 368)
Screenshot: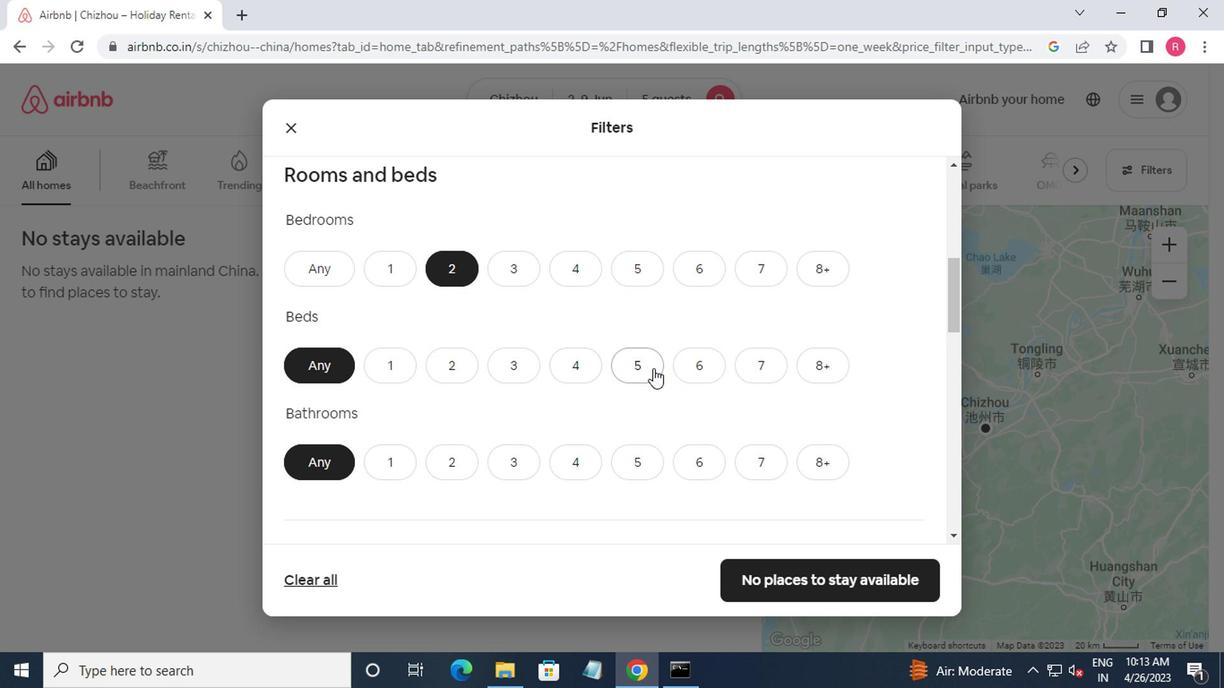 
Action: Mouse pressed left at (647, 368)
Screenshot: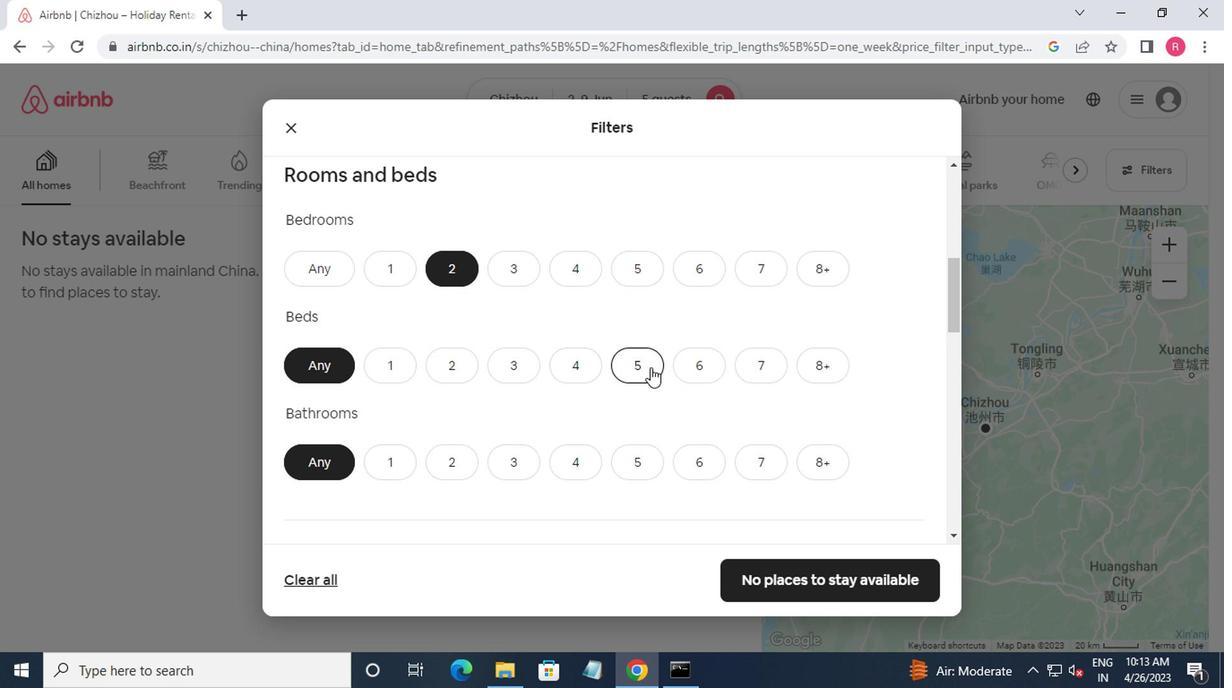 
Action: Mouse moved to (585, 397)
Screenshot: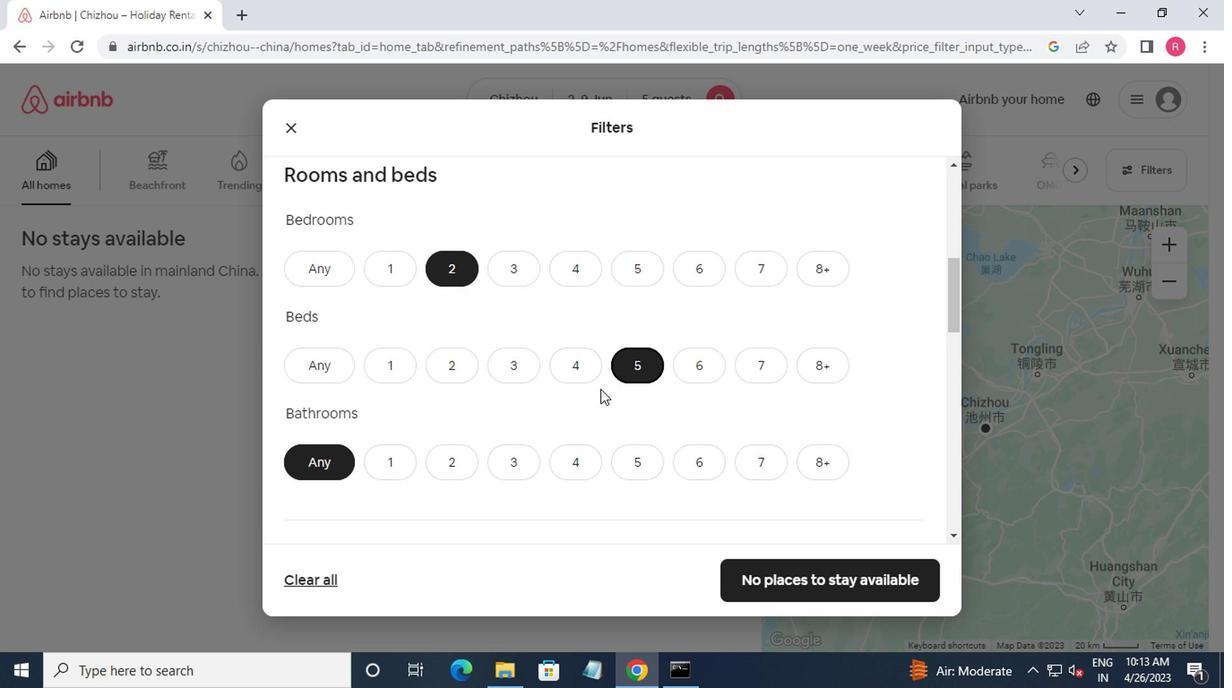 
Action: Mouse scrolled (585, 396) with delta (0, 0)
Screenshot: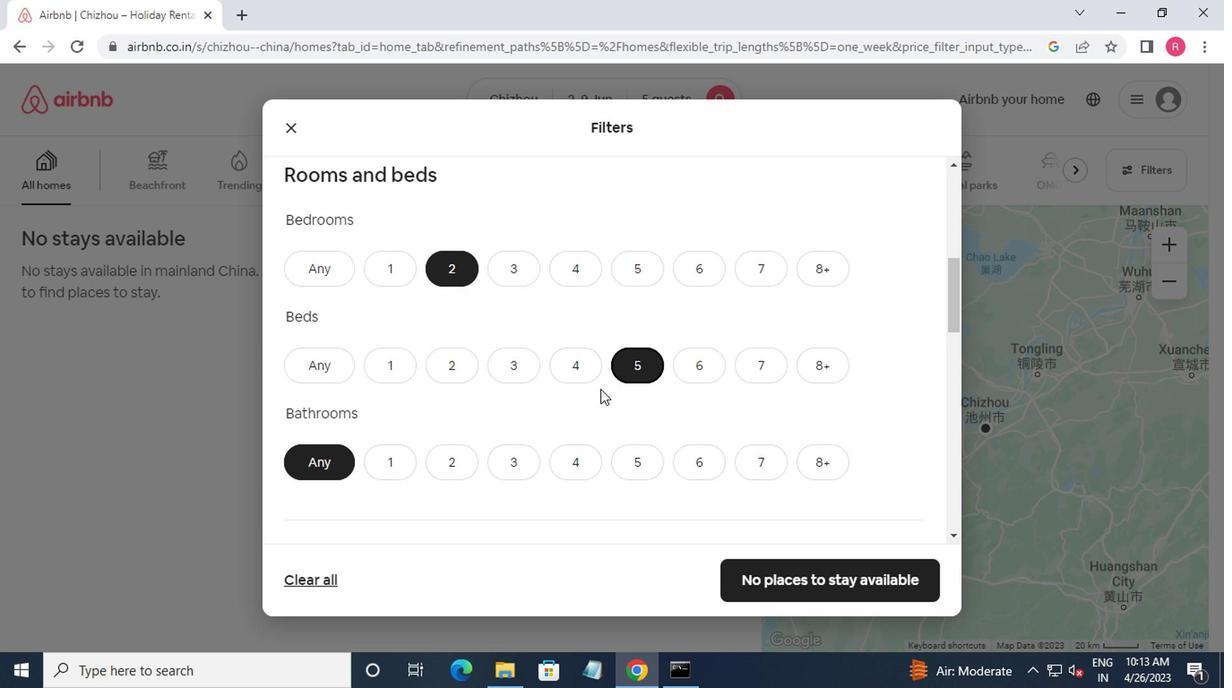 
Action: Mouse moved to (449, 373)
Screenshot: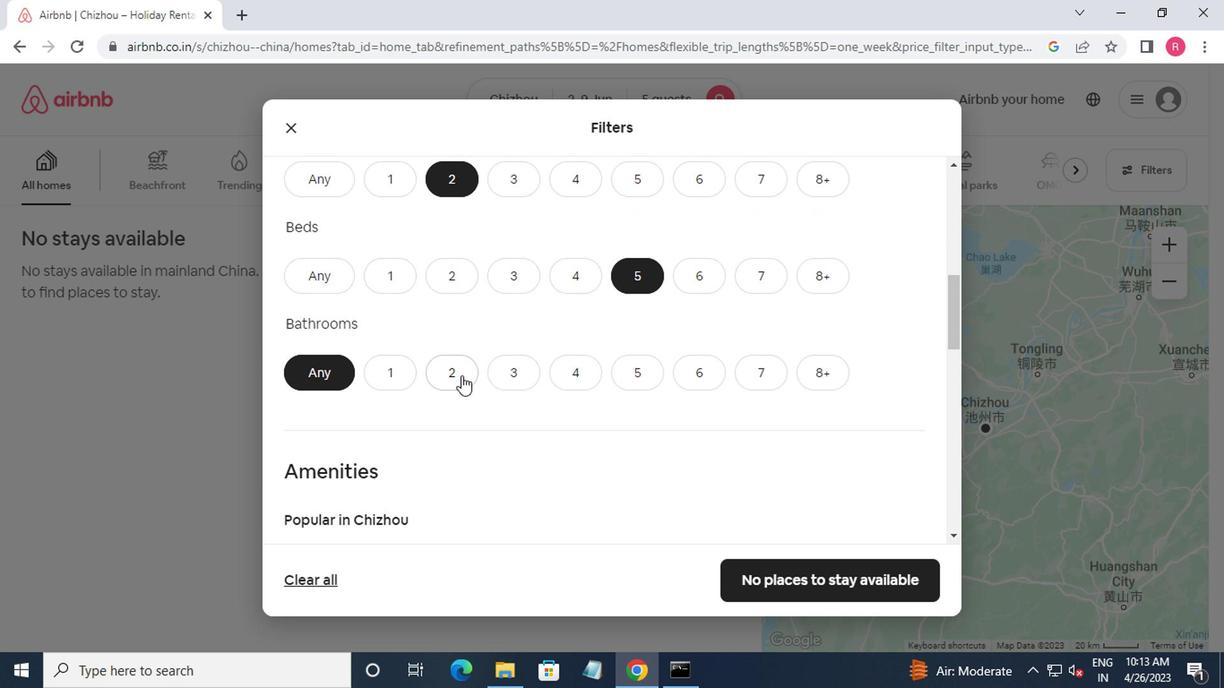 
Action: Mouse pressed left at (449, 373)
Screenshot: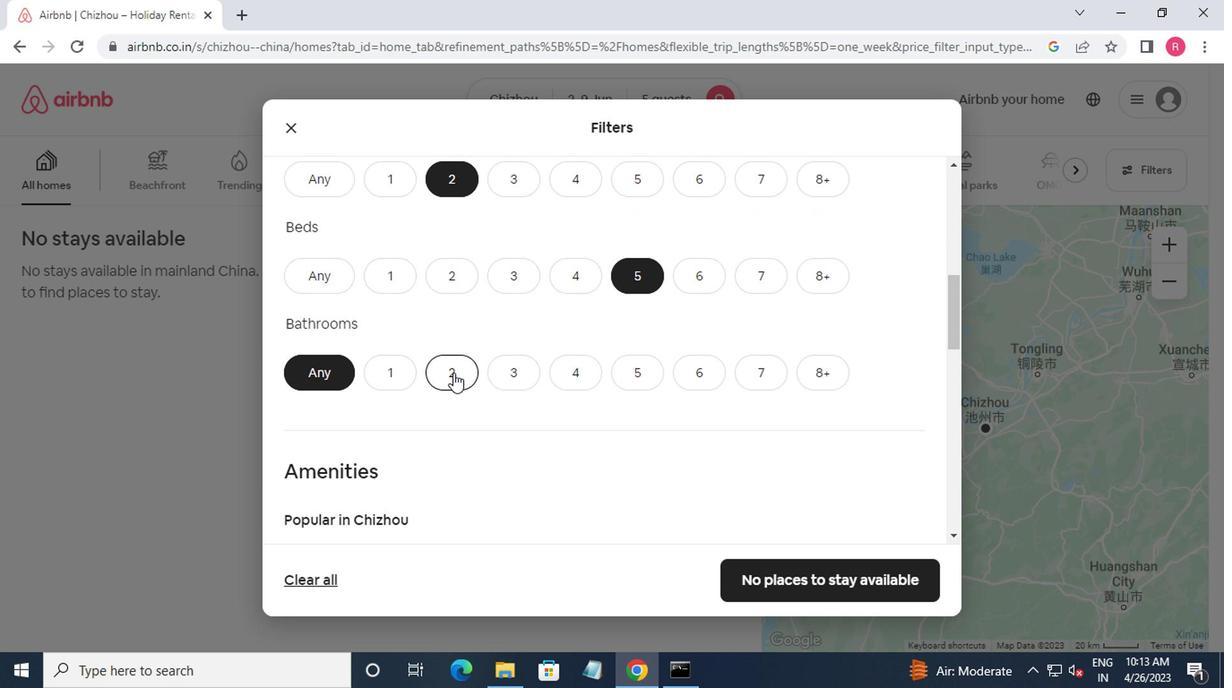 
Action: Mouse moved to (550, 418)
Screenshot: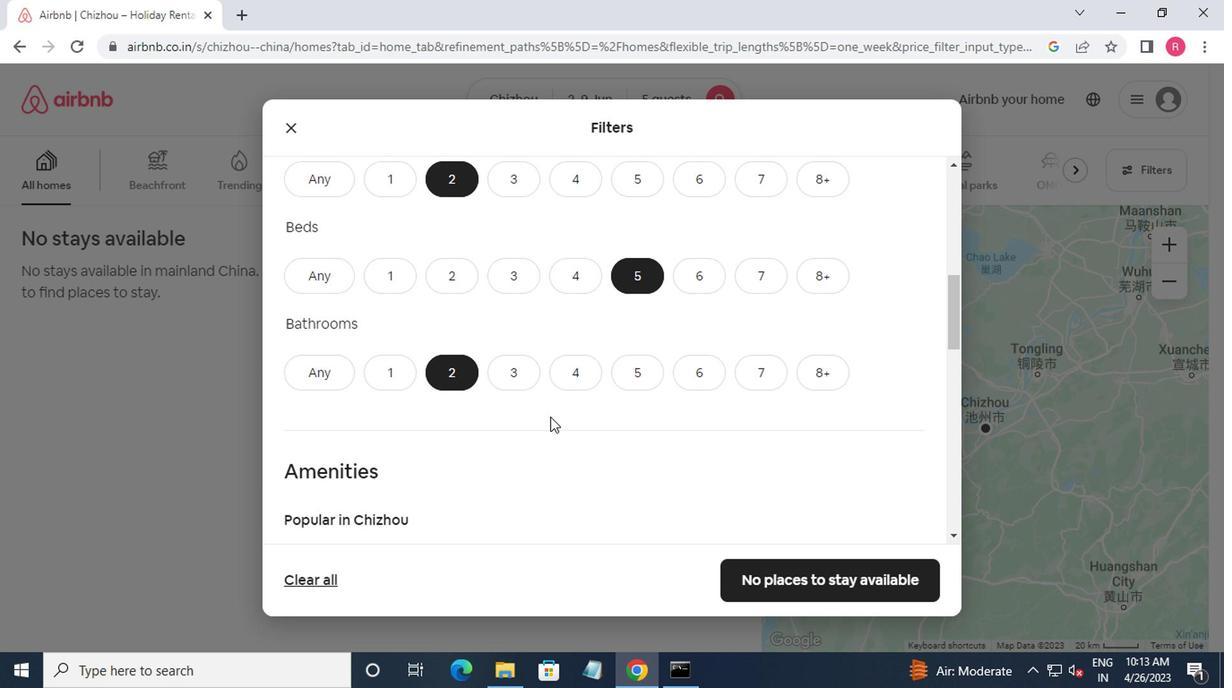 
Action: Mouse scrolled (550, 417) with delta (0, -1)
Screenshot: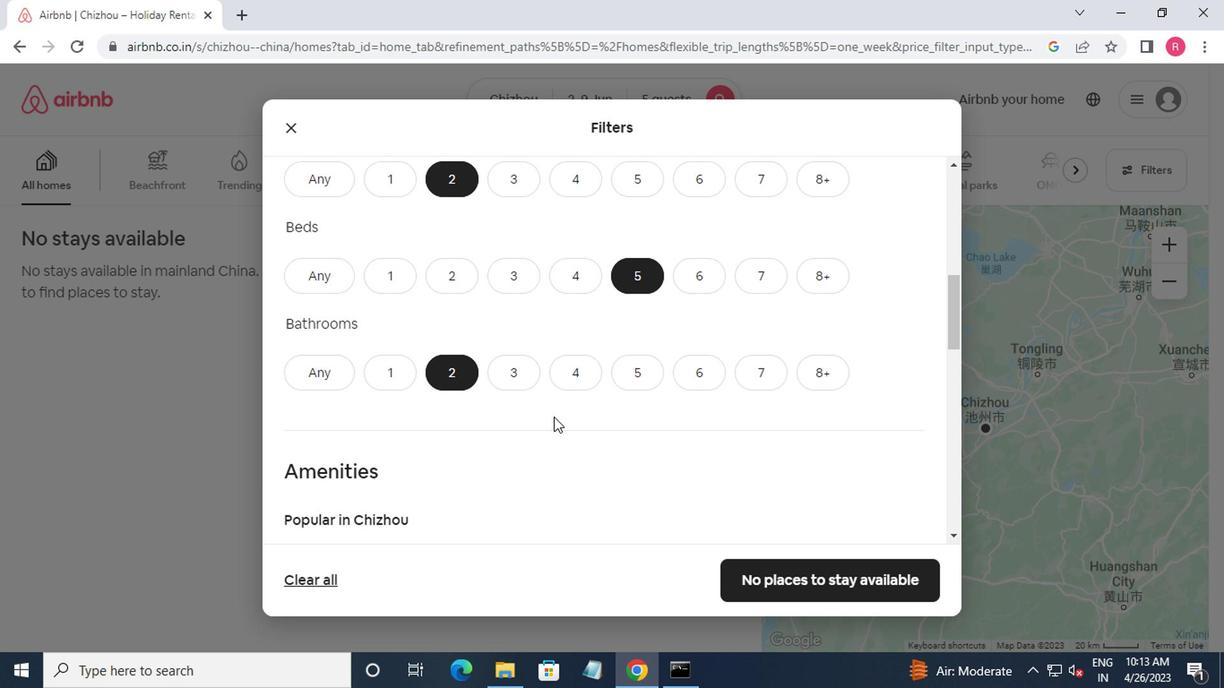 
Action: Mouse moved to (551, 427)
Screenshot: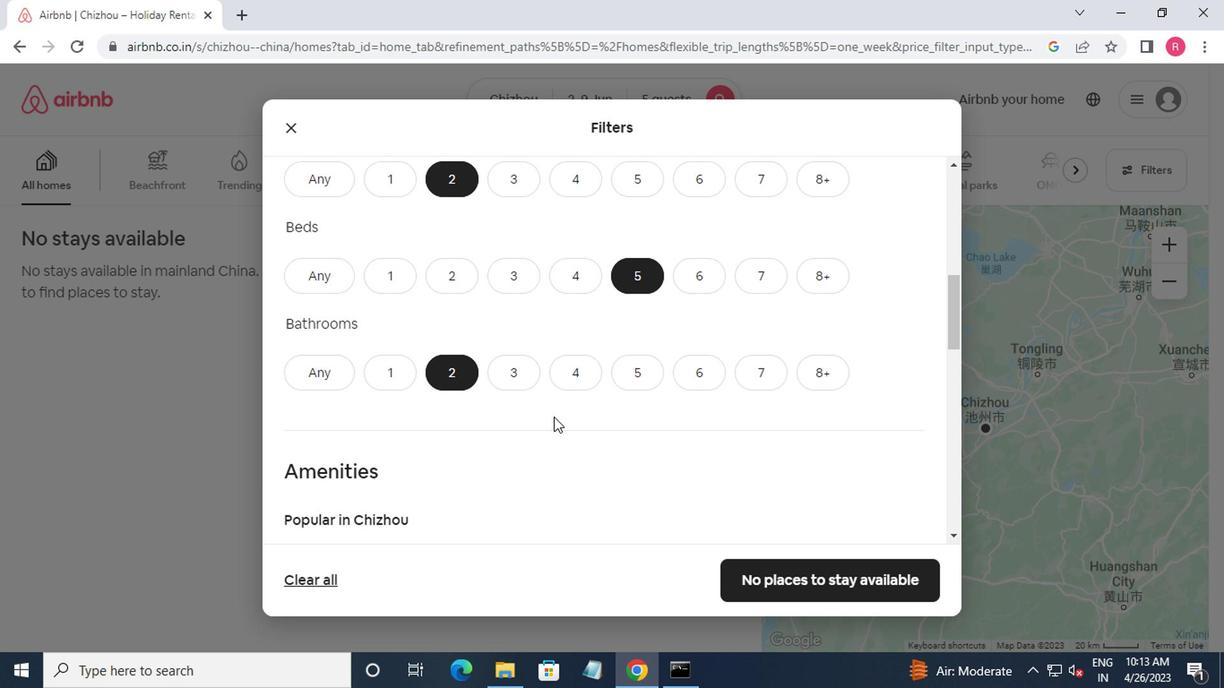 
Action: Mouse scrolled (551, 426) with delta (0, 0)
Screenshot: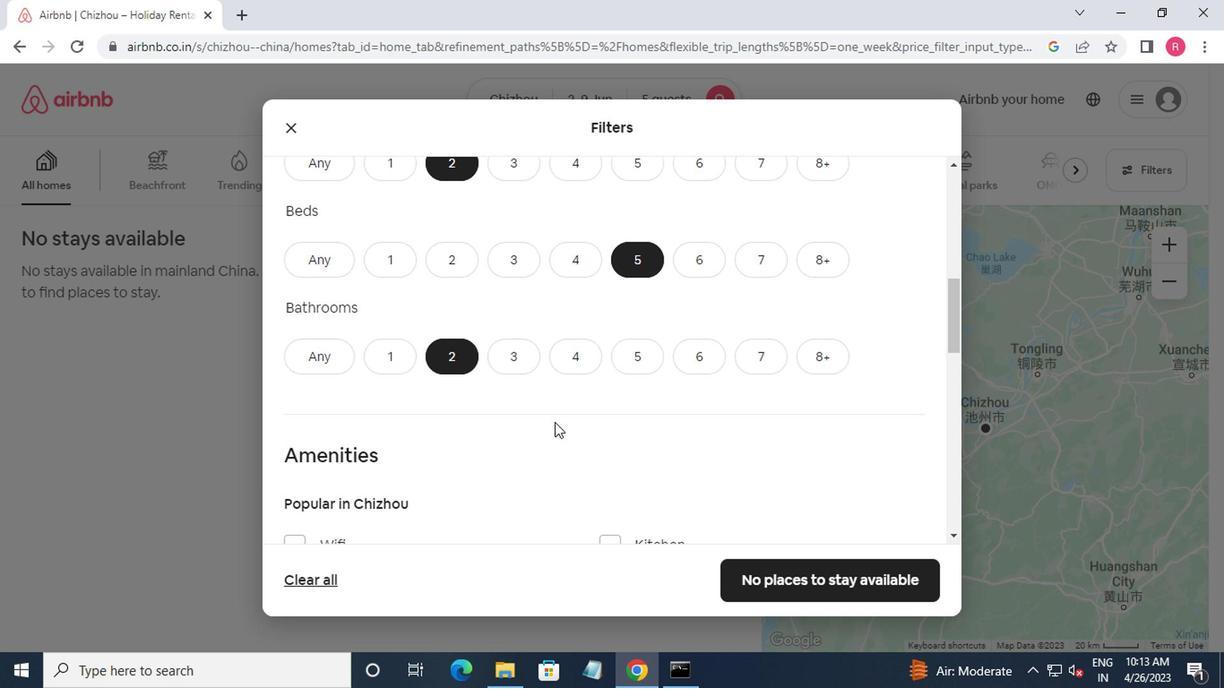 
Action: Mouse moved to (551, 429)
Screenshot: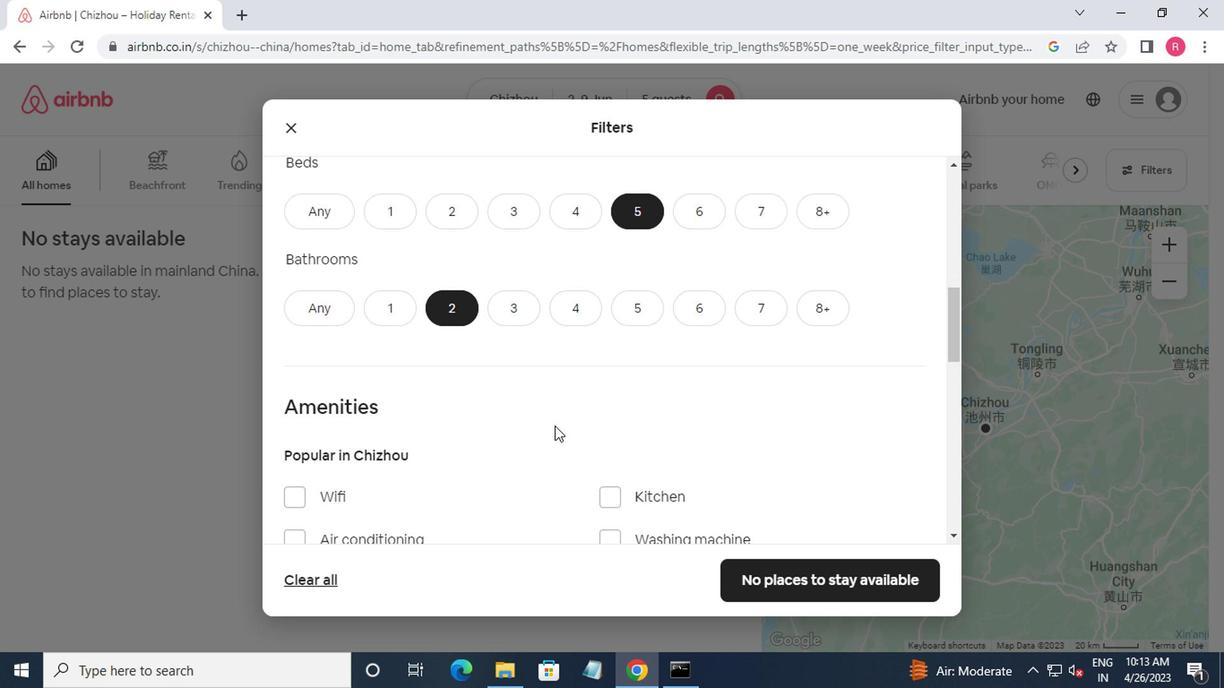 
Action: Mouse scrolled (551, 427) with delta (0, -1)
Screenshot: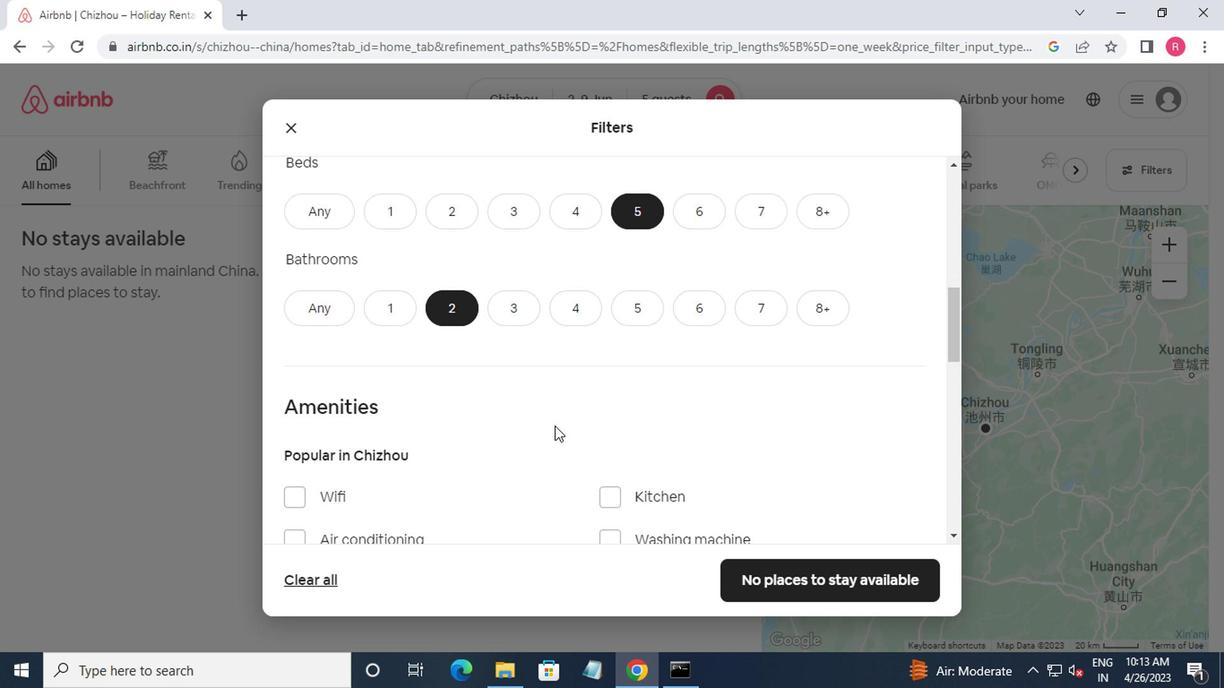 
Action: Mouse moved to (495, 456)
Screenshot: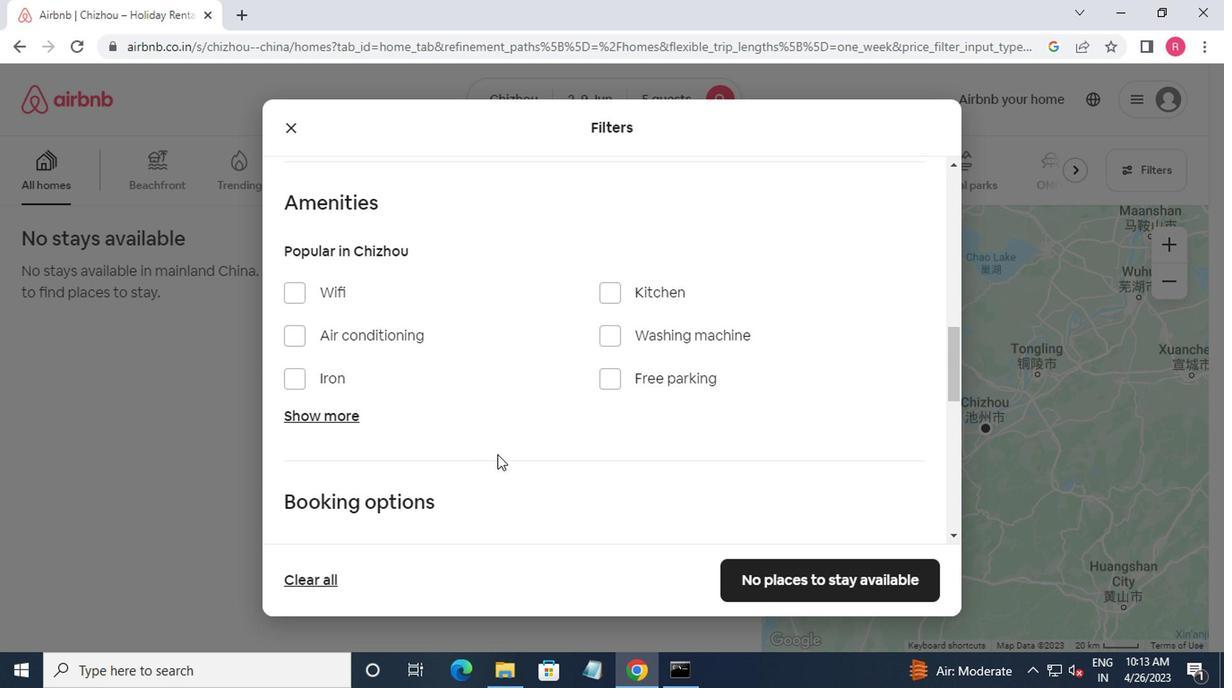 
Action: Mouse scrolled (495, 455) with delta (0, 0)
Screenshot: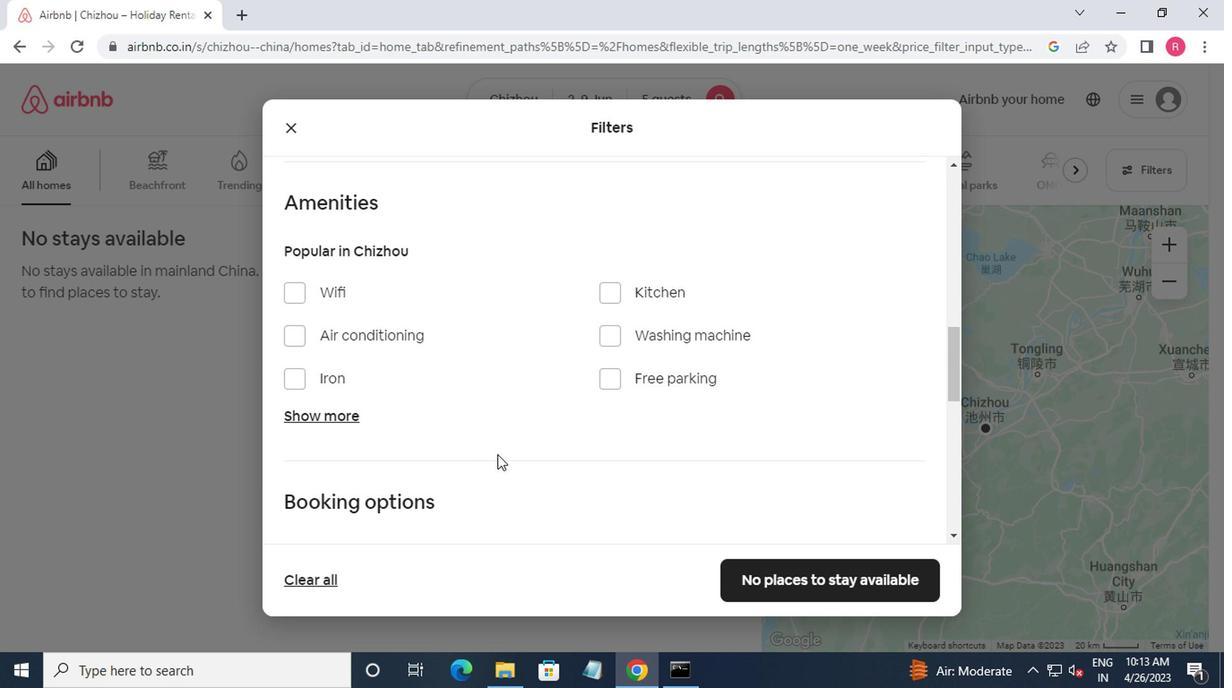 
Action: Mouse moved to (292, 206)
Screenshot: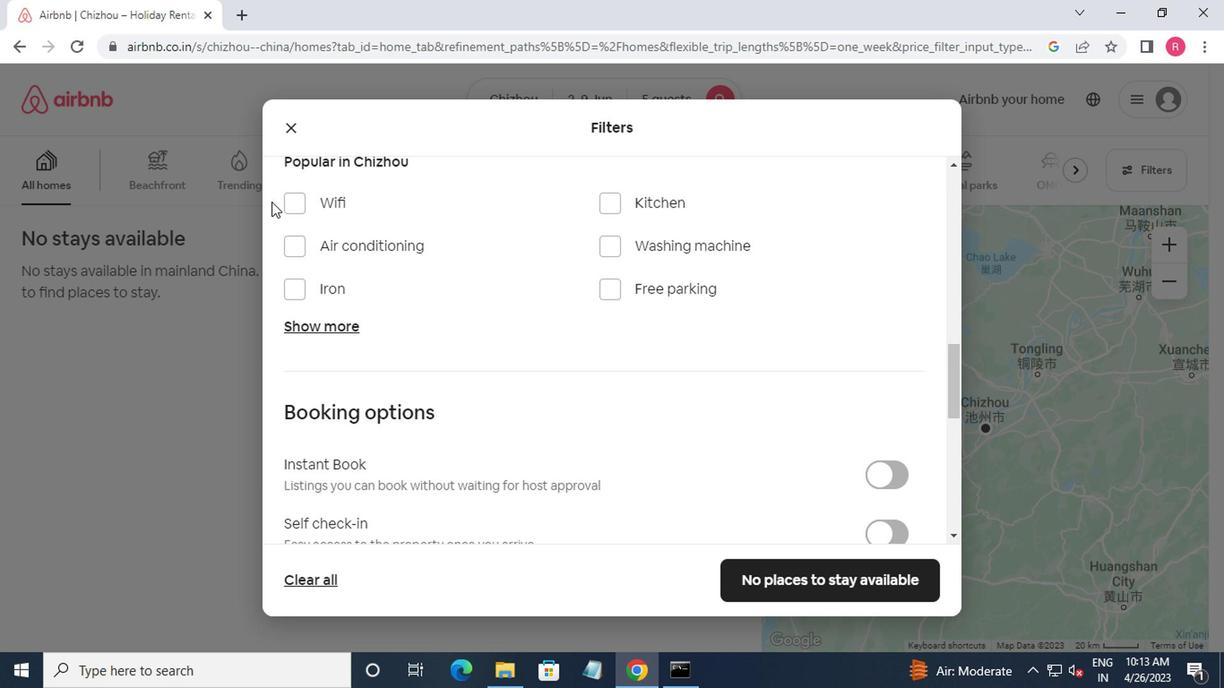 
Action: Mouse pressed left at (292, 206)
Screenshot: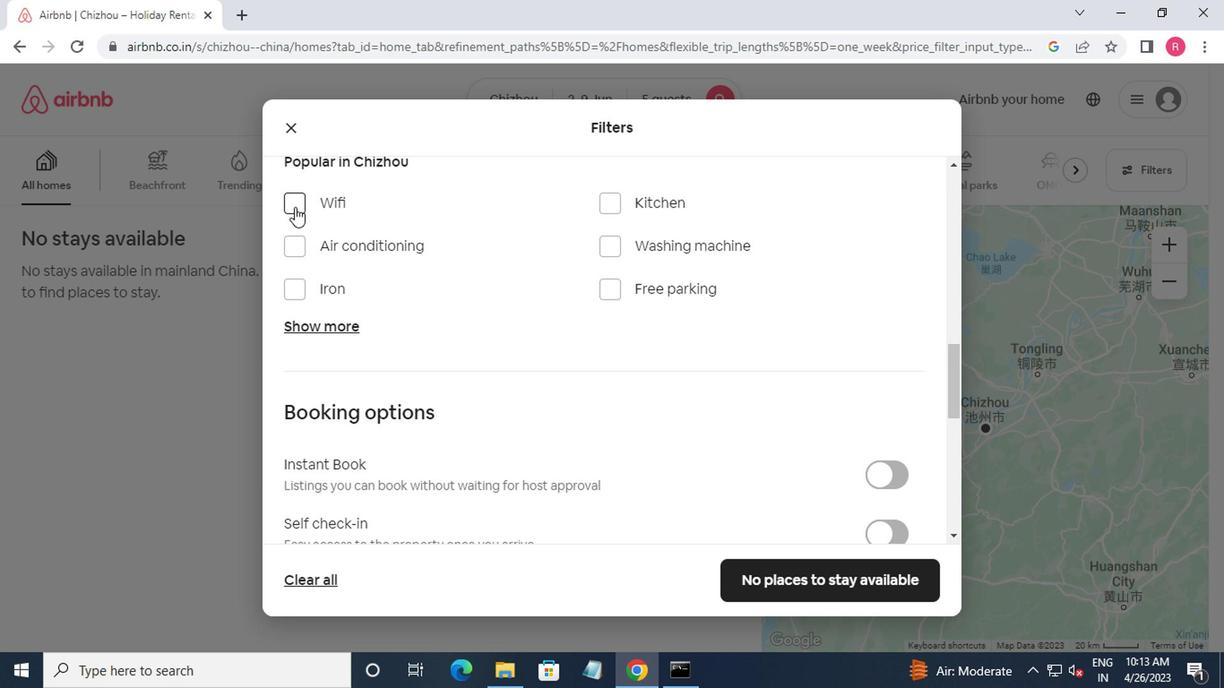 
Action: Mouse moved to (495, 333)
Screenshot: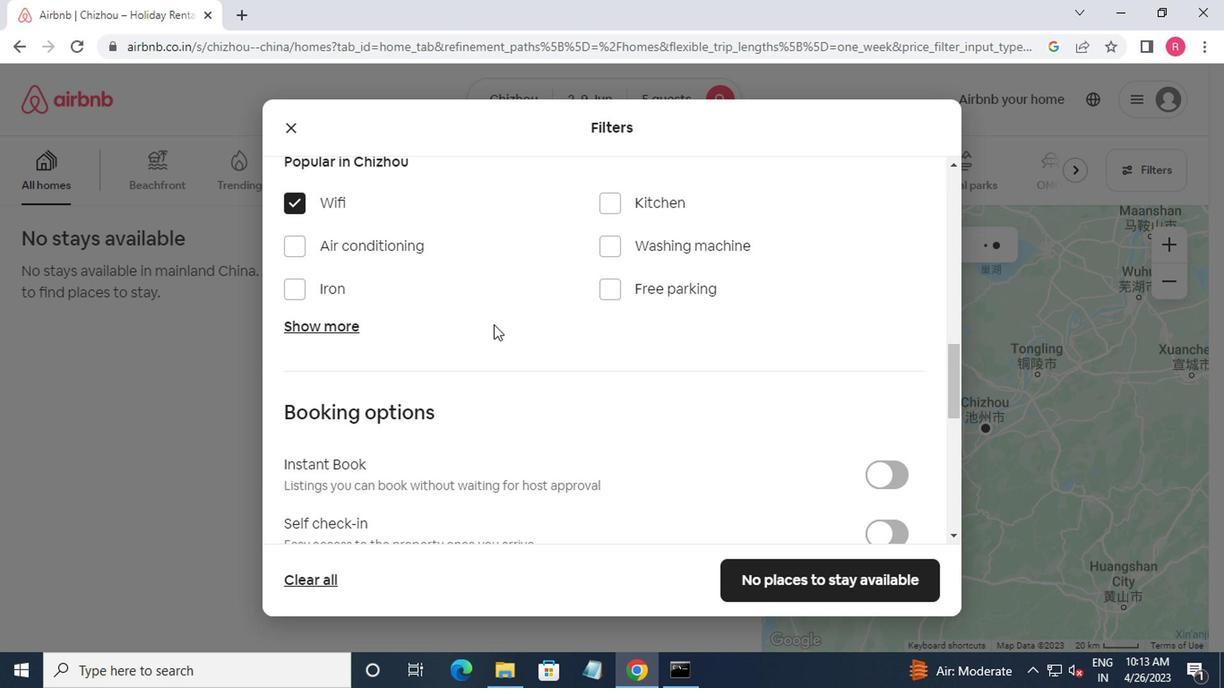 
Action: Mouse scrolled (495, 332) with delta (0, -1)
Screenshot: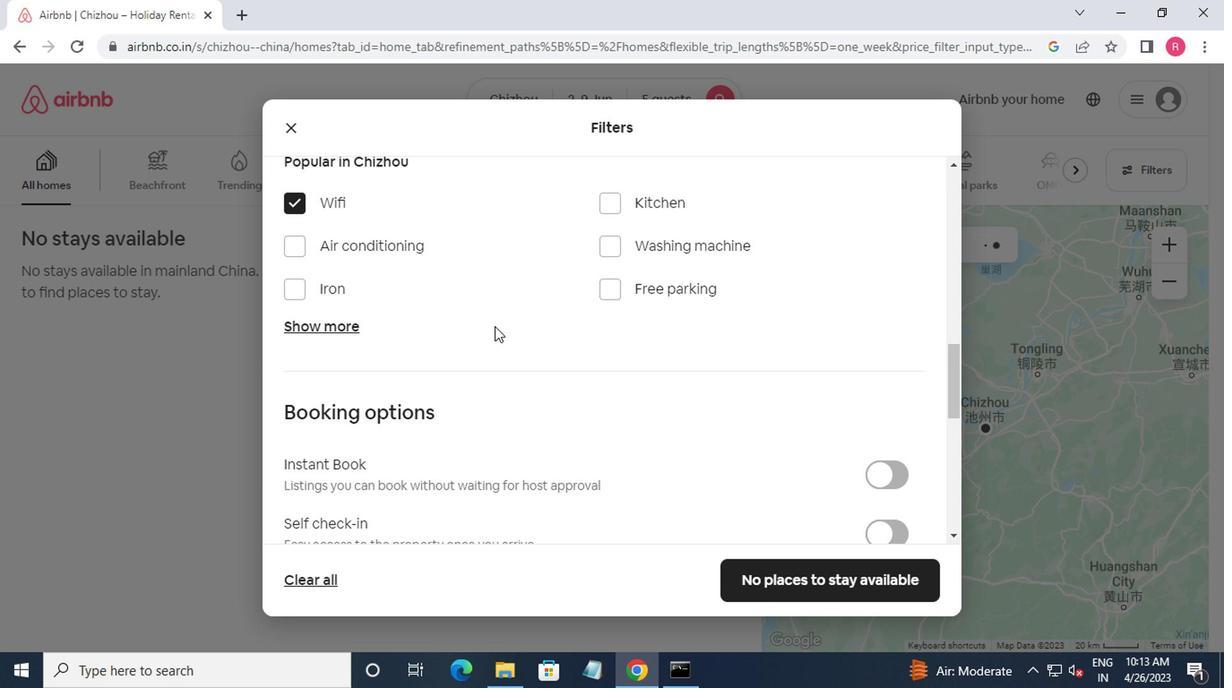 
Action: Mouse moved to (497, 336)
Screenshot: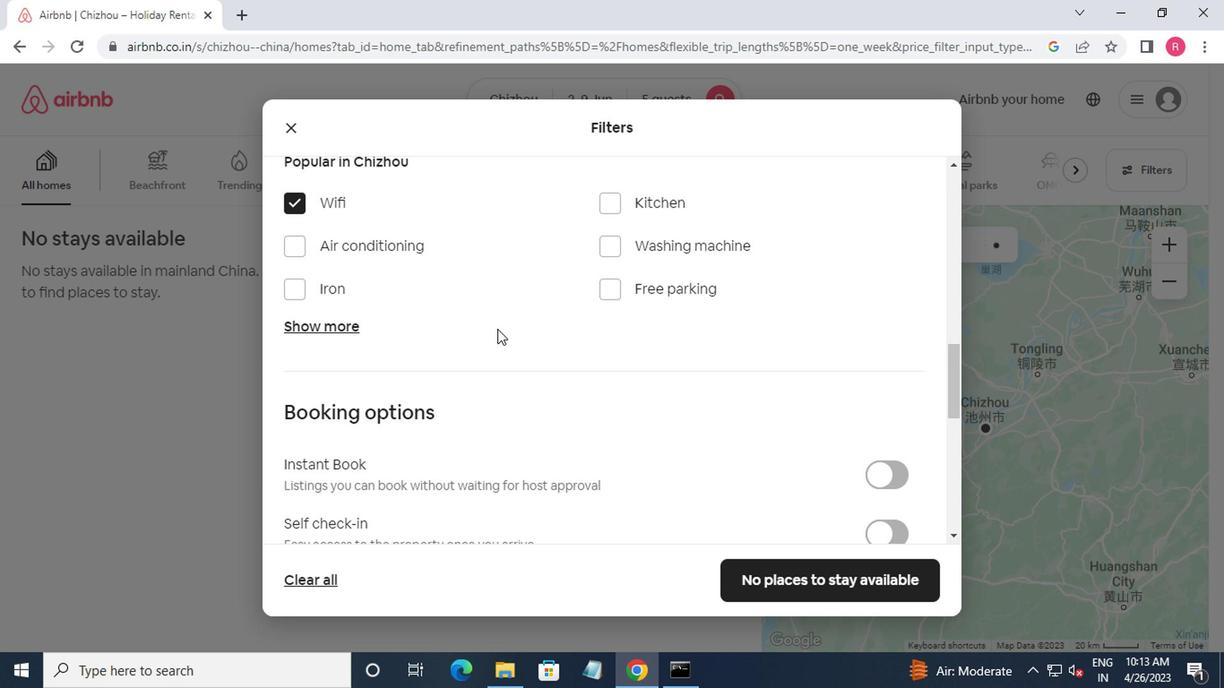 
Action: Mouse scrolled (497, 335) with delta (0, 0)
Screenshot: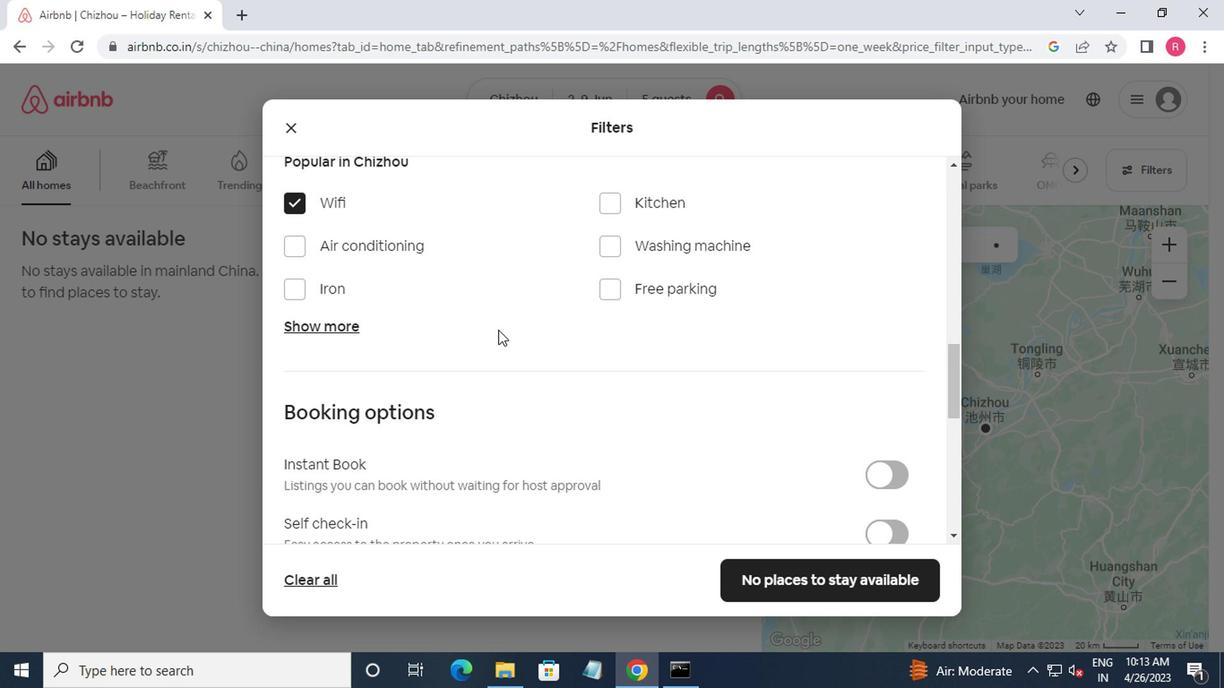 
Action: Mouse moved to (498, 340)
Screenshot: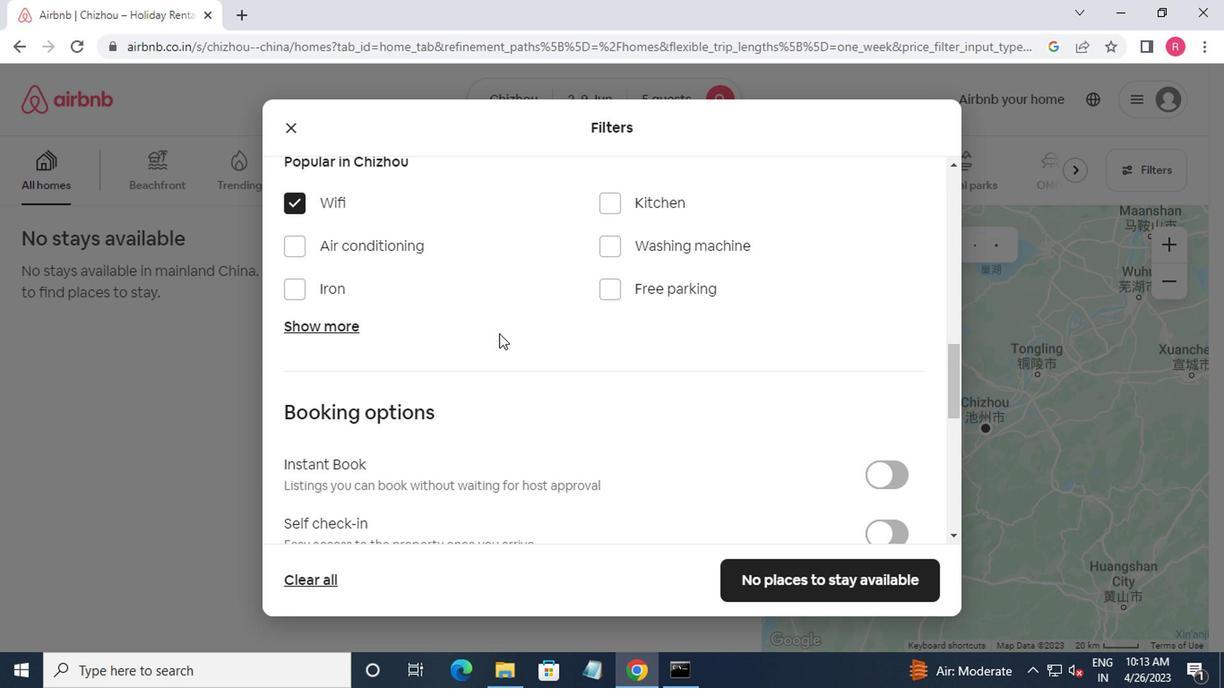 
Action: Mouse scrolled (498, 339) with delta (0, 0)
Screenshot: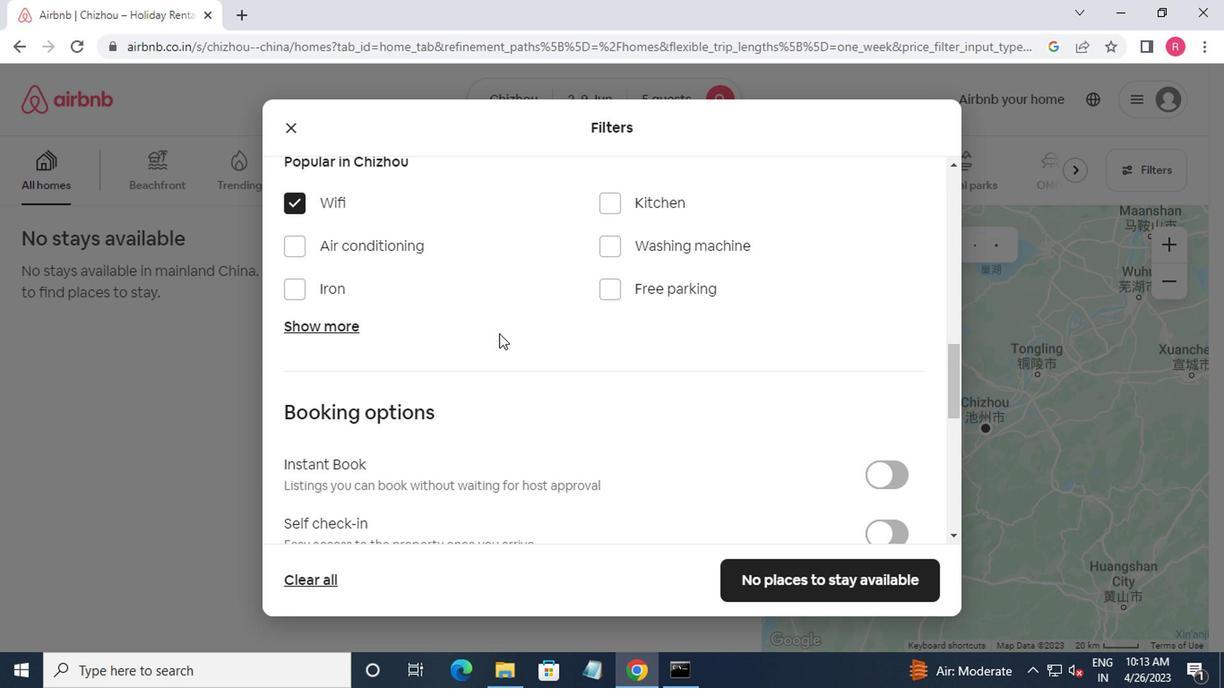 
Action: Mouse moved to (879, 273)
Screenshot: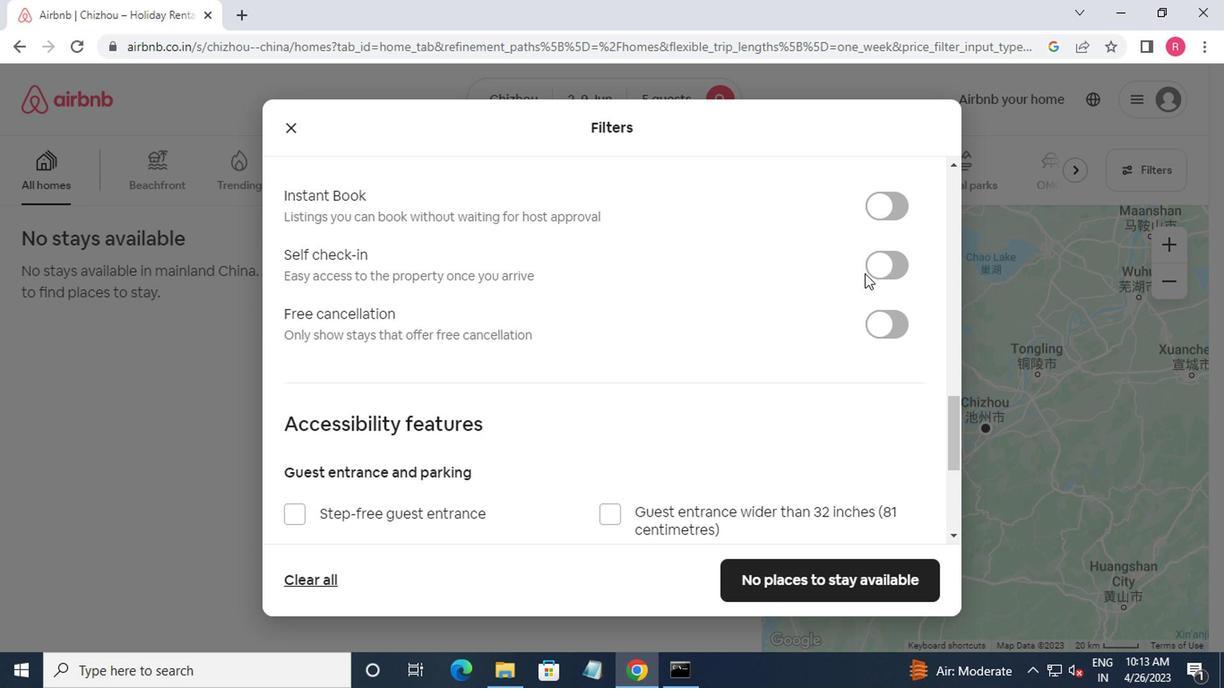 
Action: Mouse pressed left at (879, 273)
Screenshot: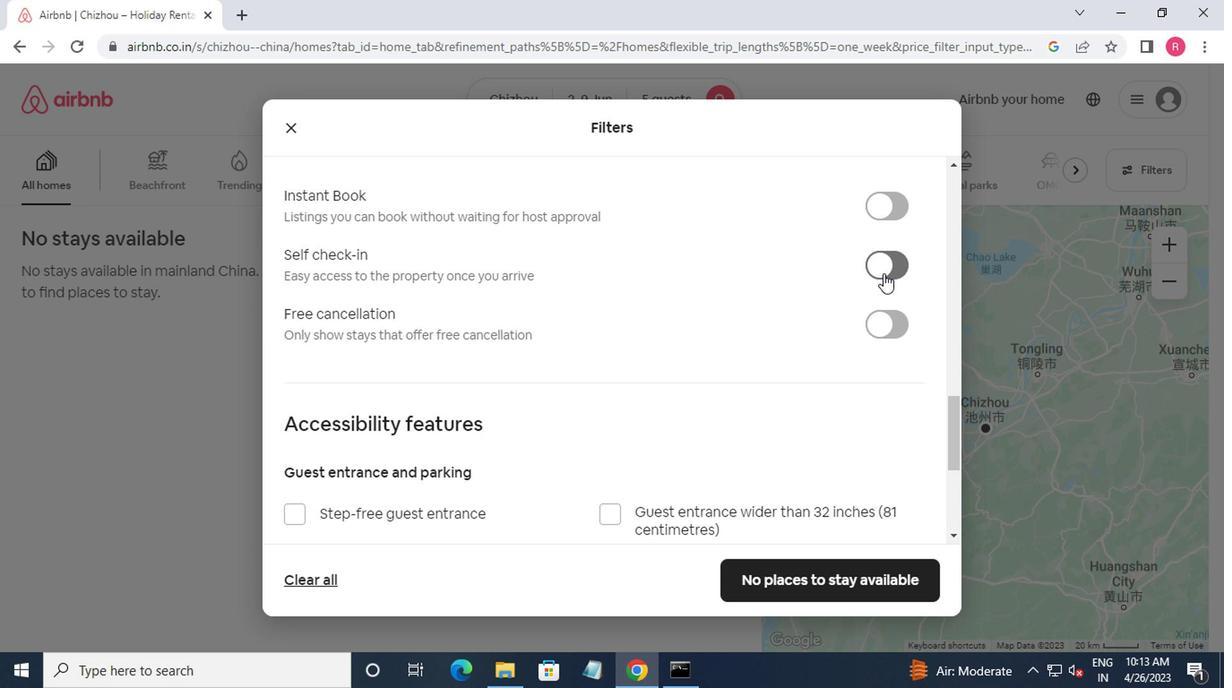
Action: Mouse moved to (864, 303)
Screenshot: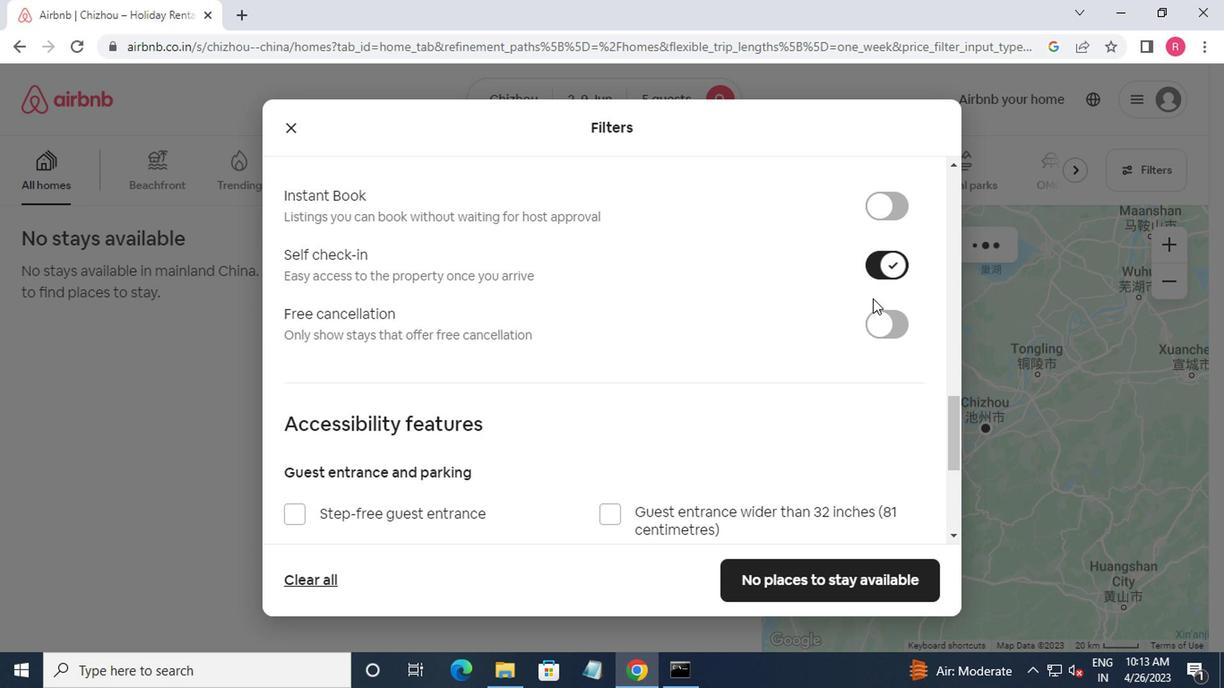 
Action: Mouse scrolled (864, 302) with delta (0, 0)
Screenshot: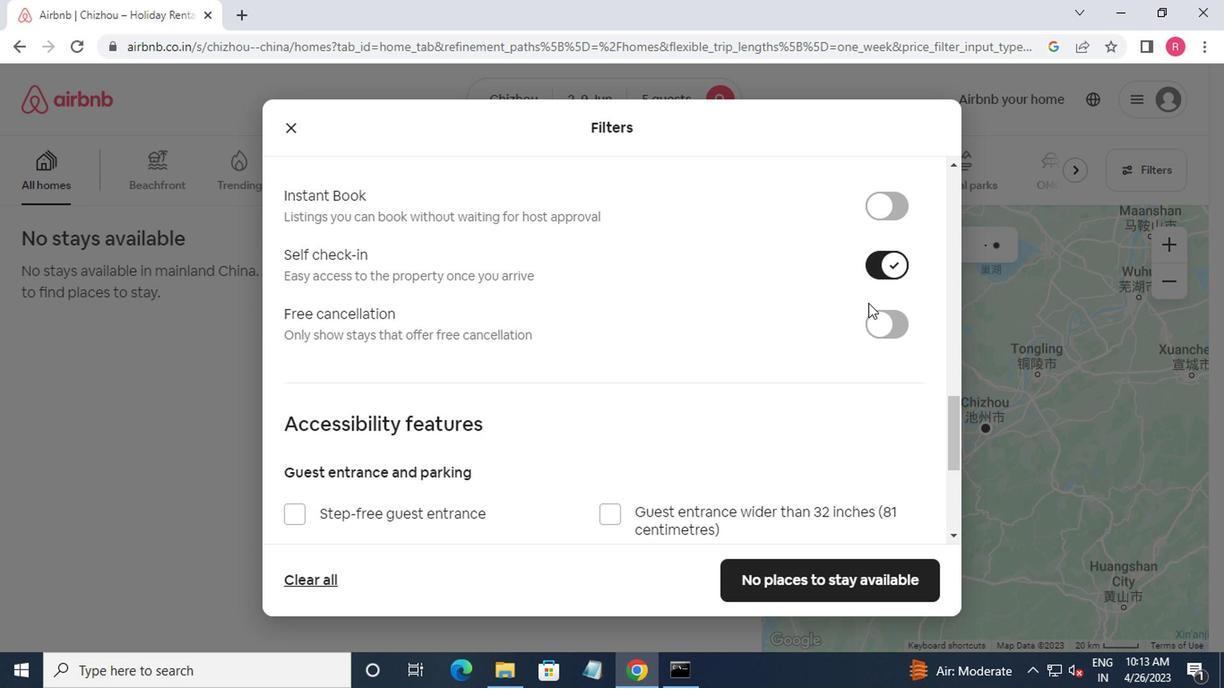 
Action: Mouse scrolled (864, 302) with delta (0, 0)
Screenshot: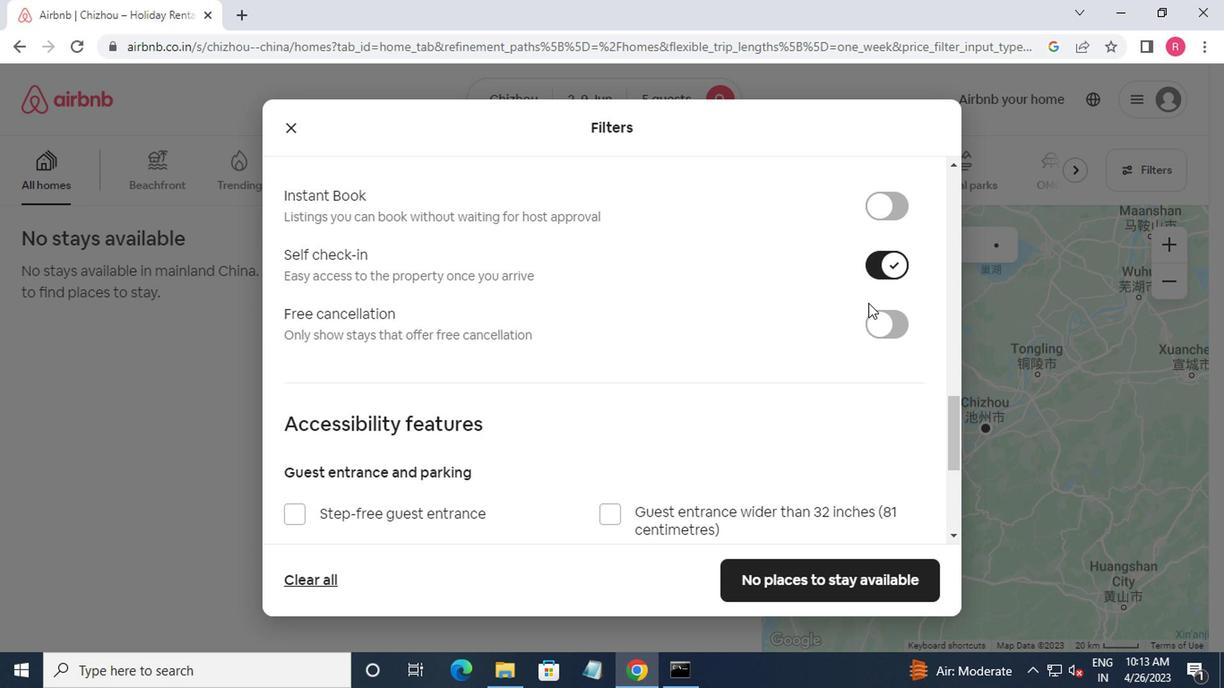 
Action: Mouse moved to (861, 301)
Screenshot: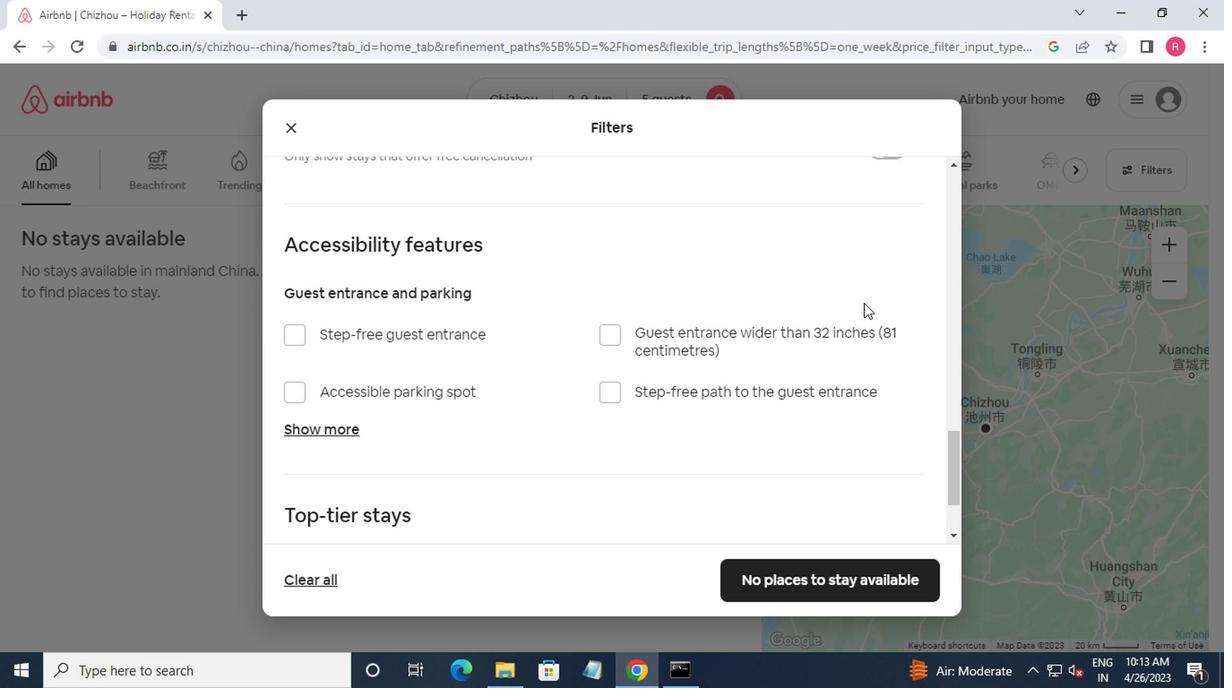
Action: Mouse scrolled (861, 299) with delta (0, -1)
Screenshot: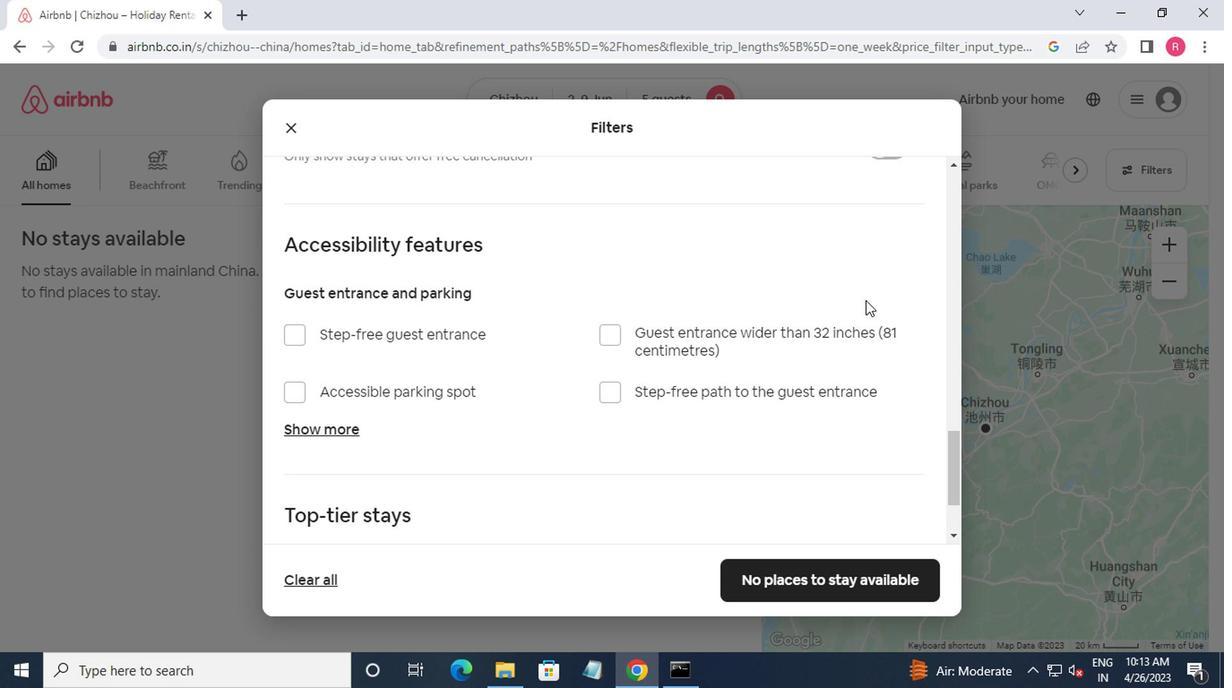 
Action: Mouse scrolled (861, 299) with delta (0, -1)
Screenshot: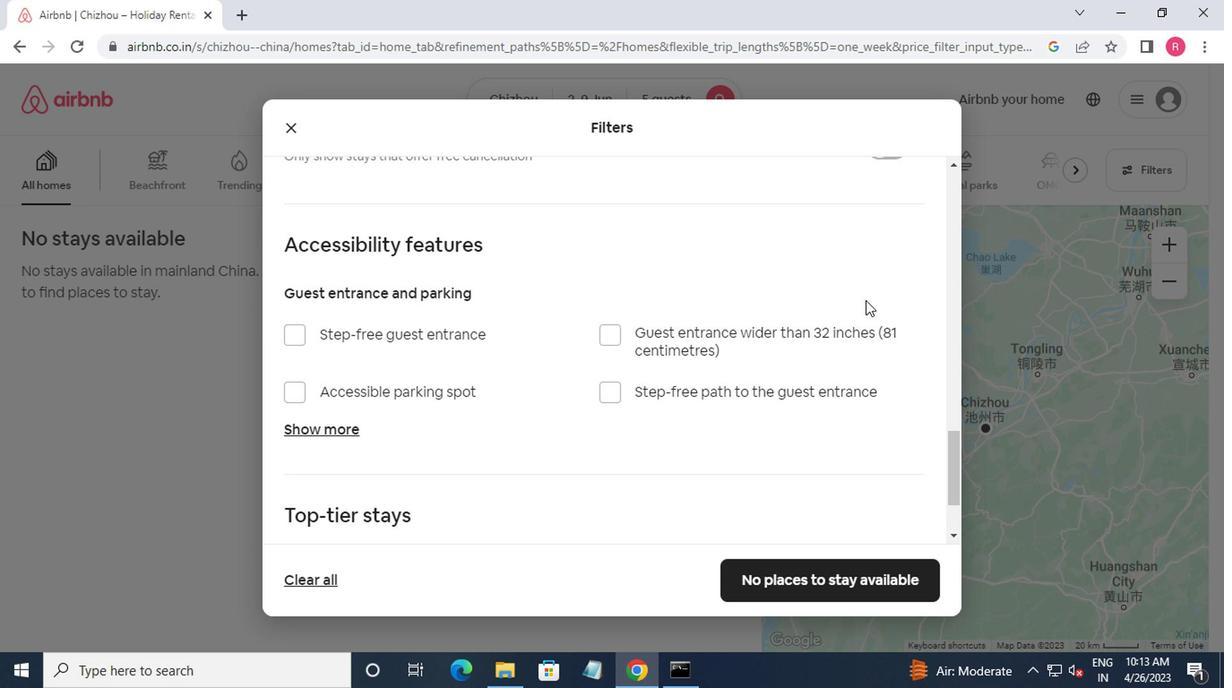 
Action: Mouse moved to (861, 302)
Screenshot: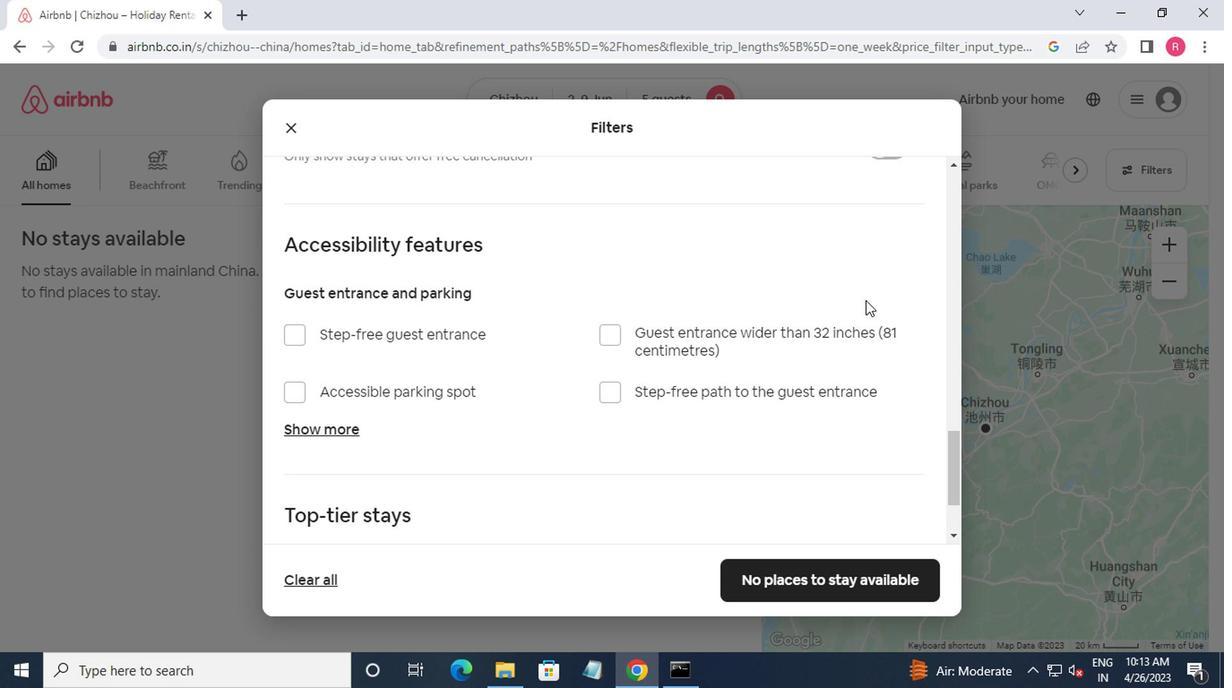 
Action: Mouse scrolled (861, 301) with delta (0, -1)
Screenshot: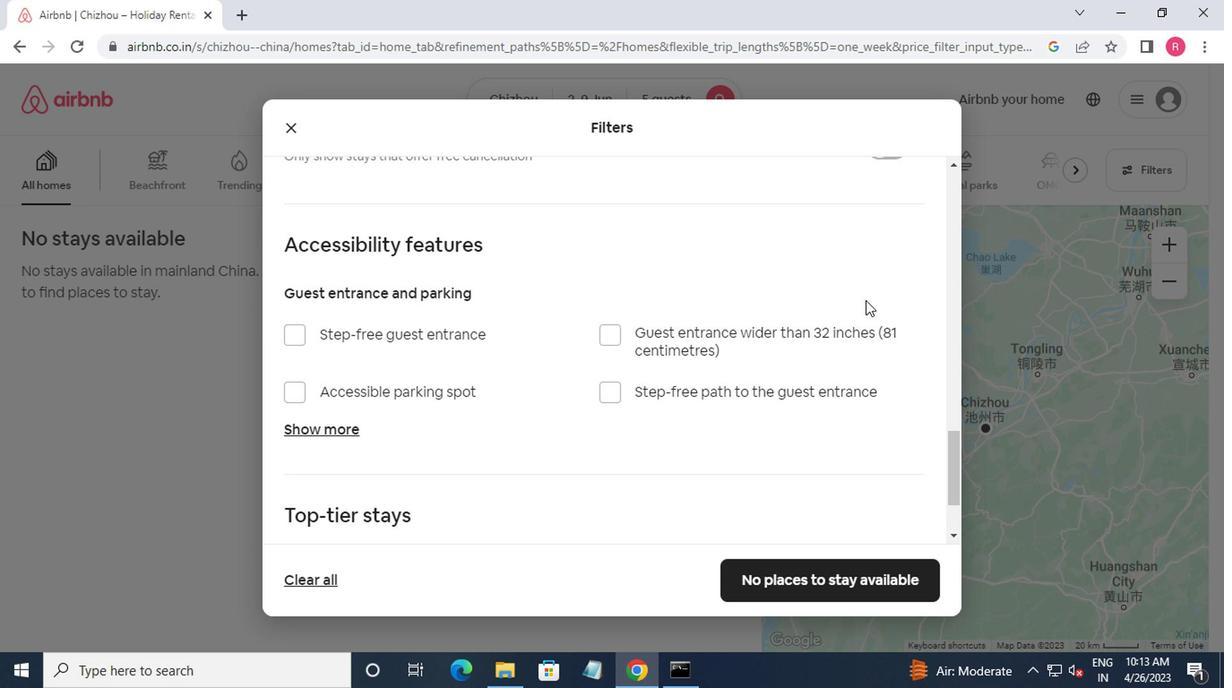 
Action: Mouse moved to (854, 310)
Screenshot: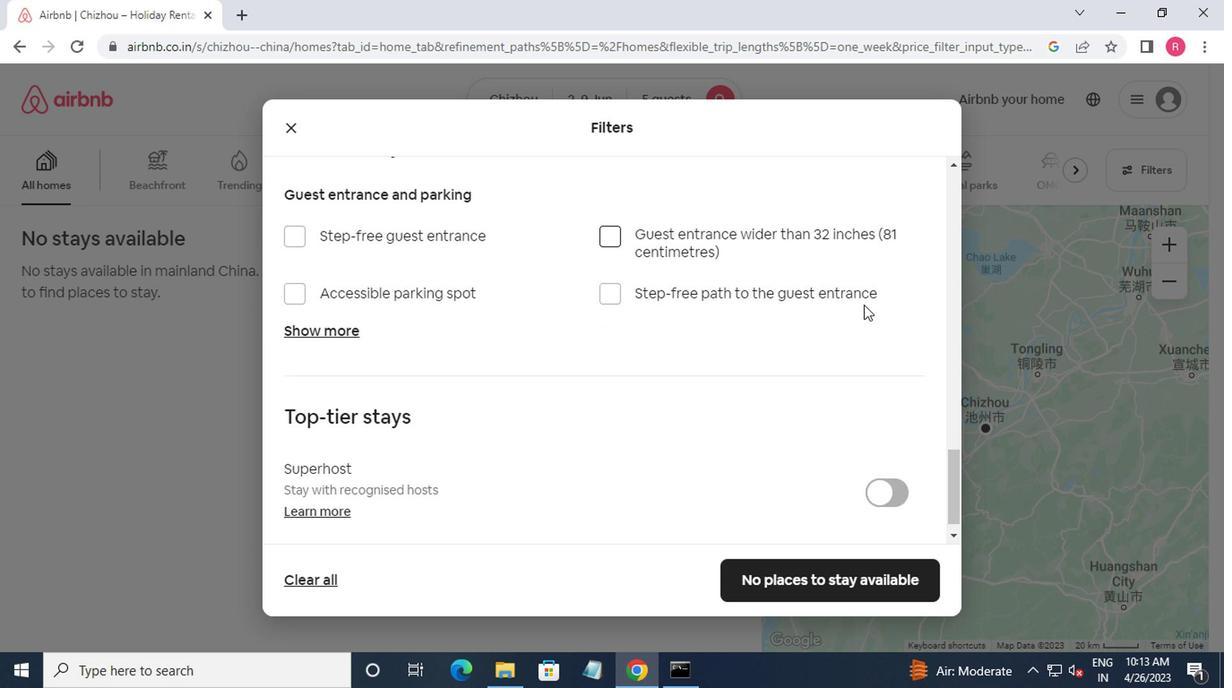 
Action: Mouse scrolled (854, 309) with delta (0, 0)
Screenshot: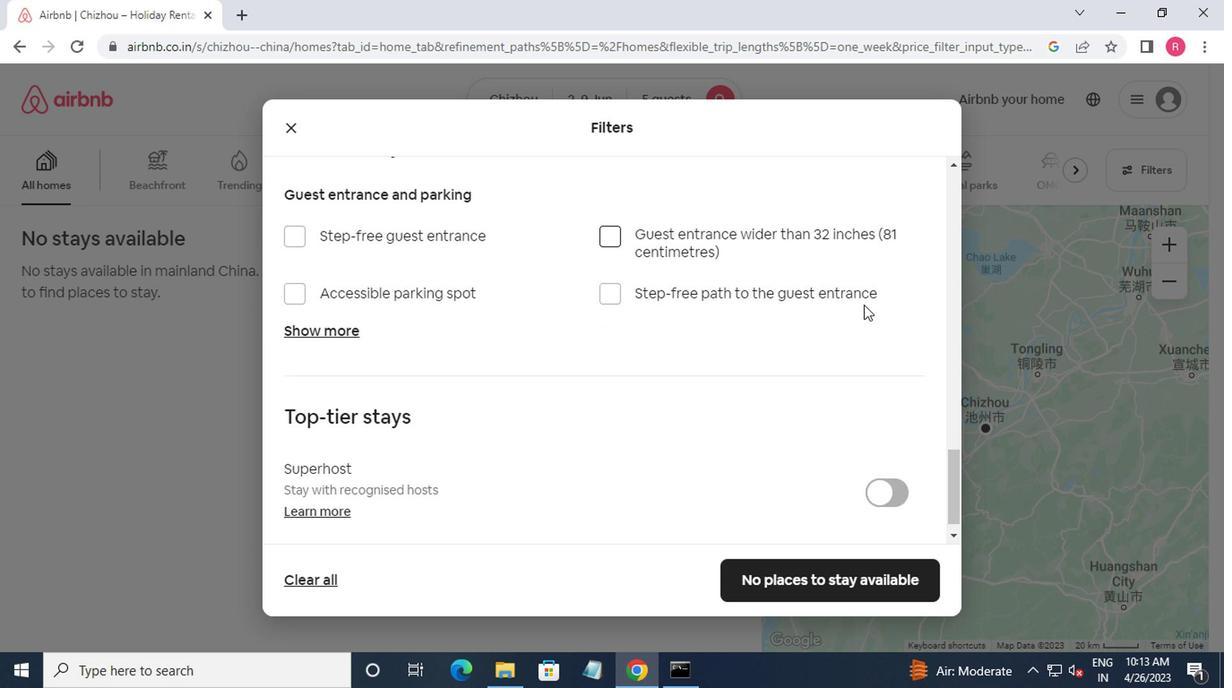 
Action: Mouse moved to (756, 577)
Screenshot: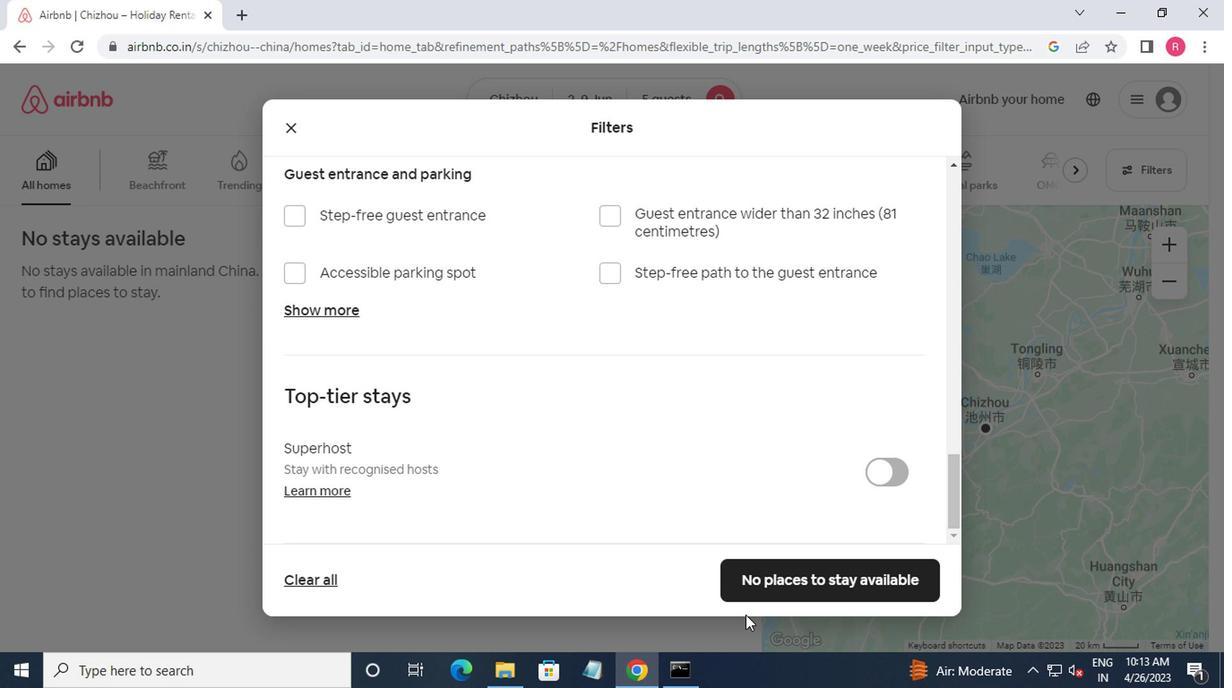 
Action: Mouse pressed left at (756, 577)
Screenshot: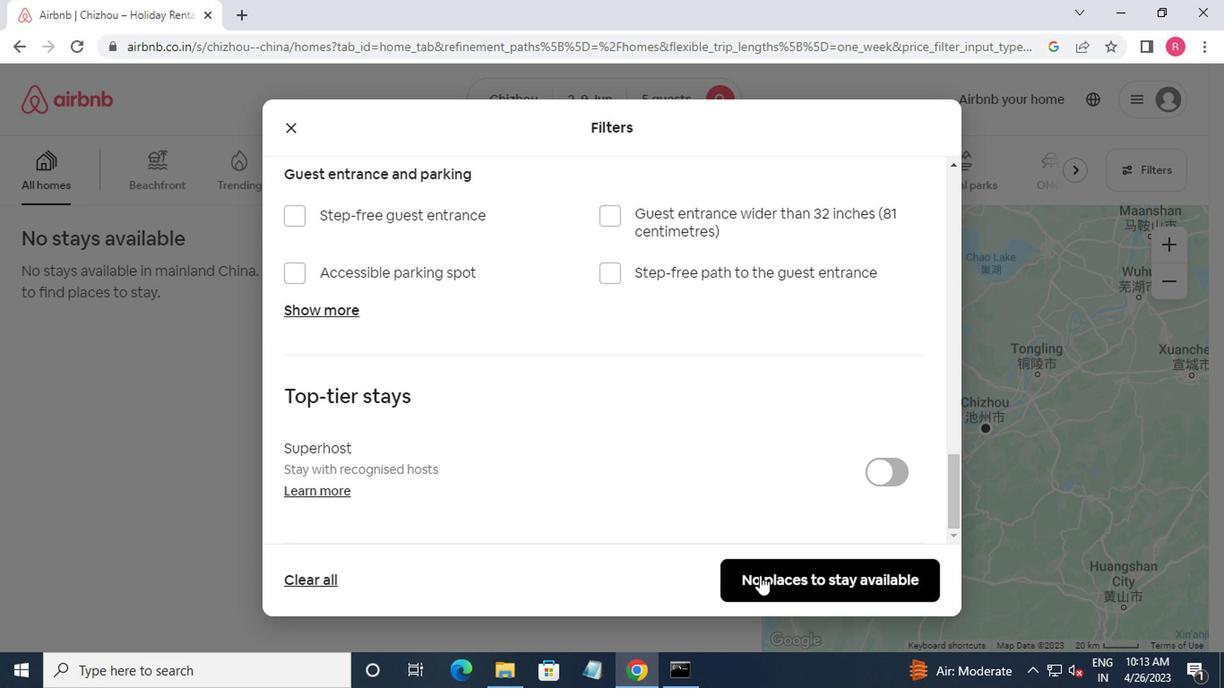 
Action: Mouse moved to (747, 535)
Screenshot: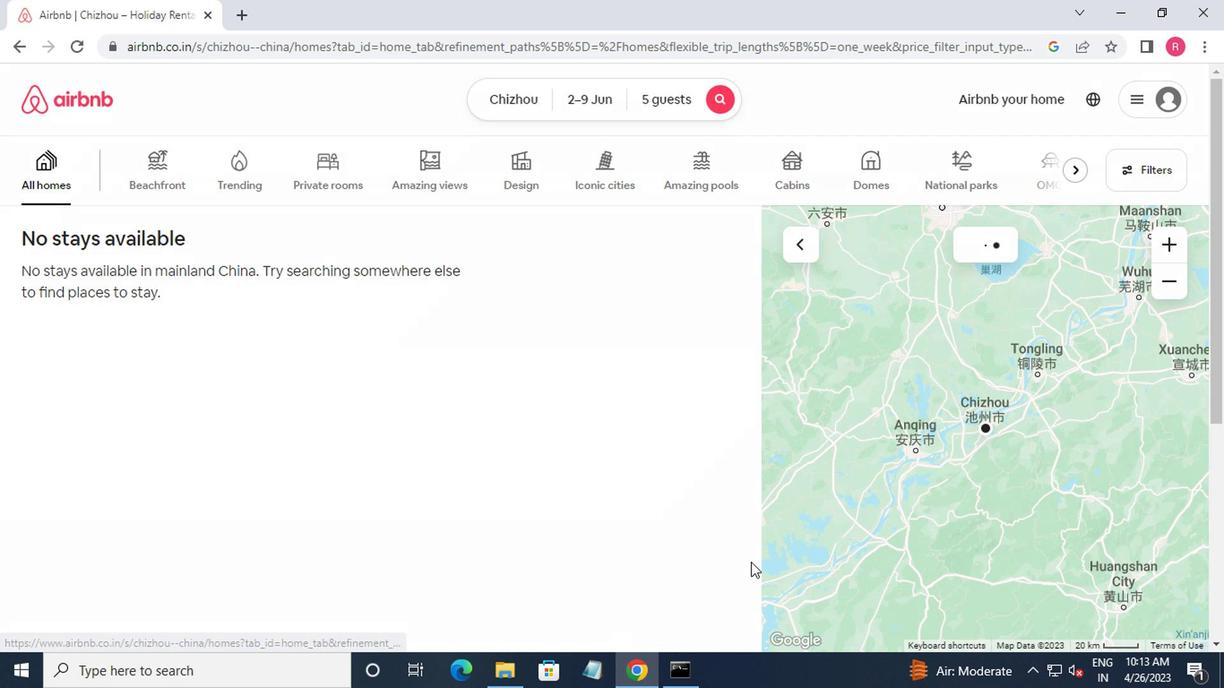
